 Task: In Heading Arial with underline. Font size of heading  '18'Font style of data Calibri. Font size of data  9Alignment of headline & data Align center. Fill color in heading,  RedFont color of data Black Apply border in Data No BorderIn the sheet  Budget Analysis Toolbook
Action: Mouse moved to (122, 119)
Screenshot: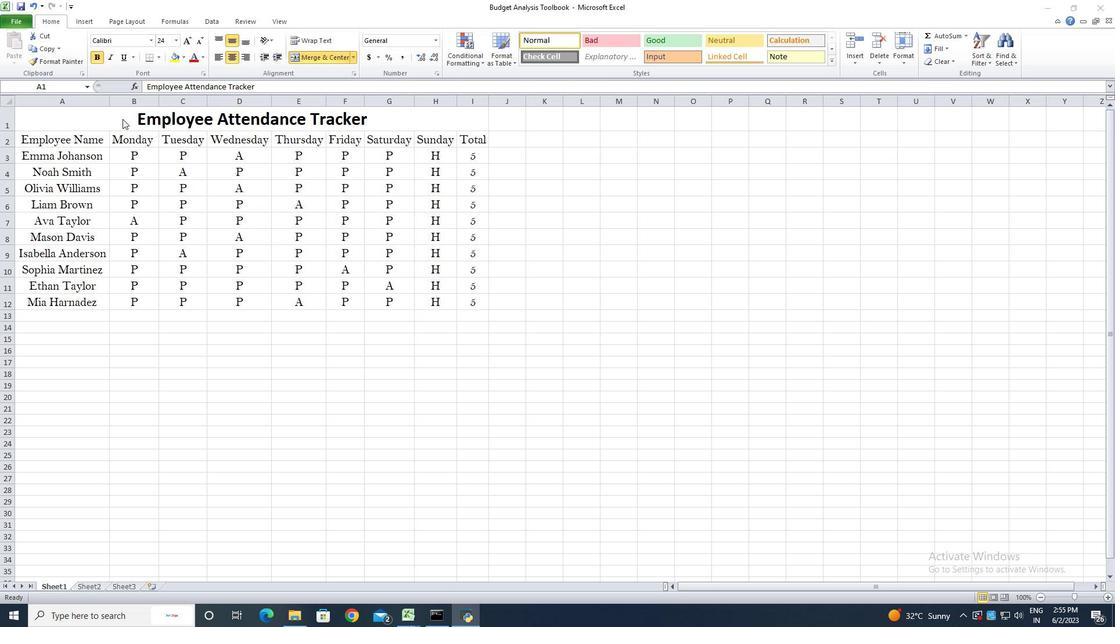 
Action: Mouse pressed left at (122, 119)
Screenshot: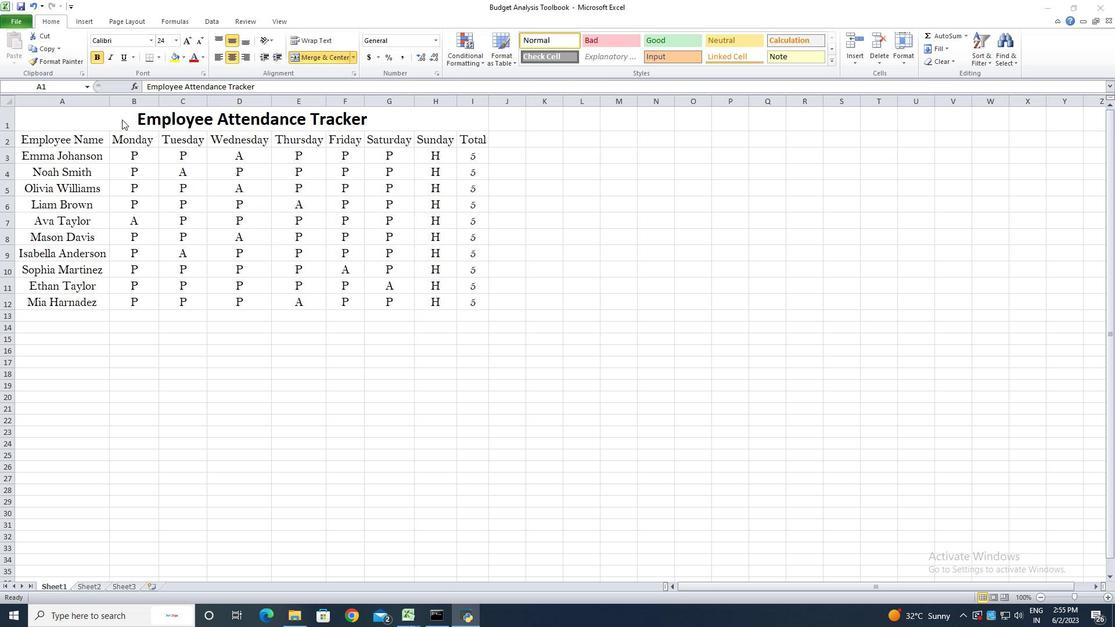 
Action: Mouse moved to (153, 41)
Screenshot: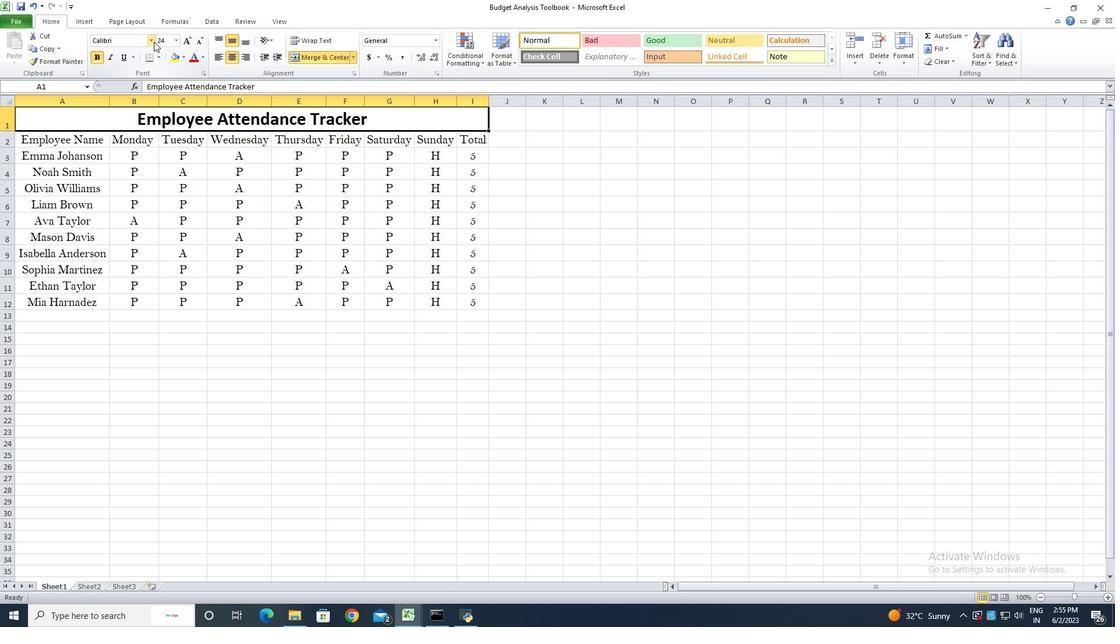 
Action: Mouse pressed left at (153, 41)
Screenshot: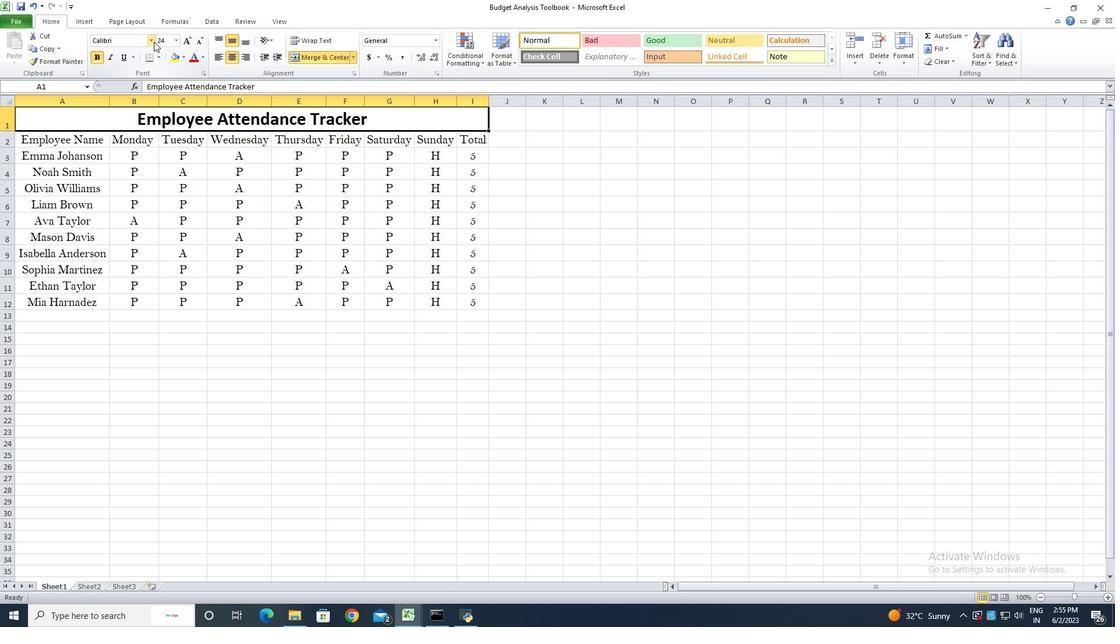 
Action: Mouse moved to (122, 133)
Screenshot: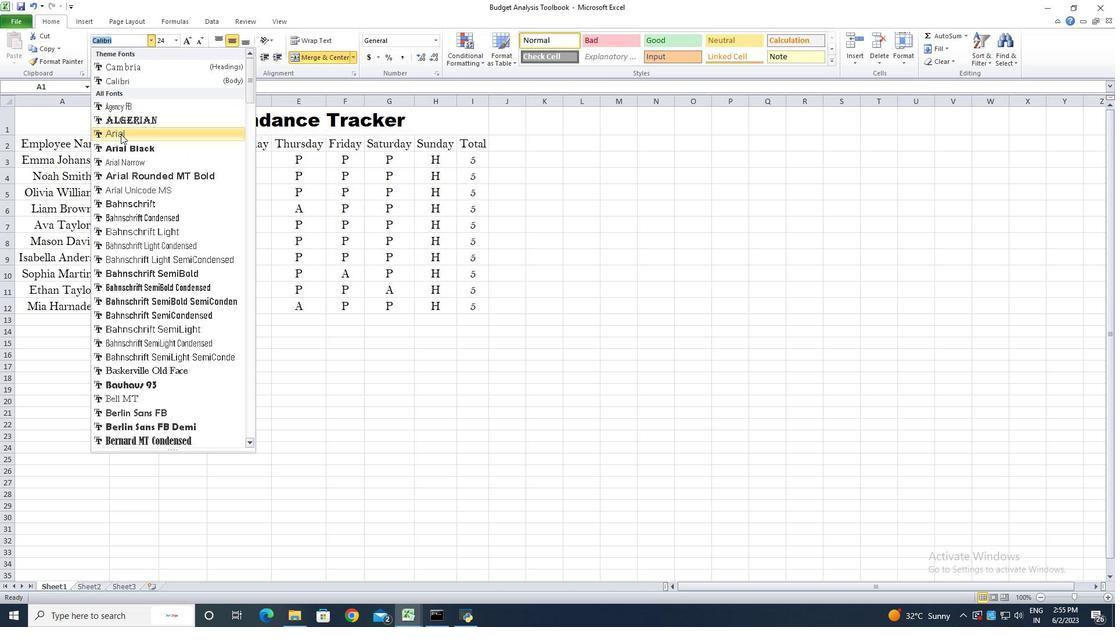 
Action: Mouse pressed left at (122, 133)
Screenshot: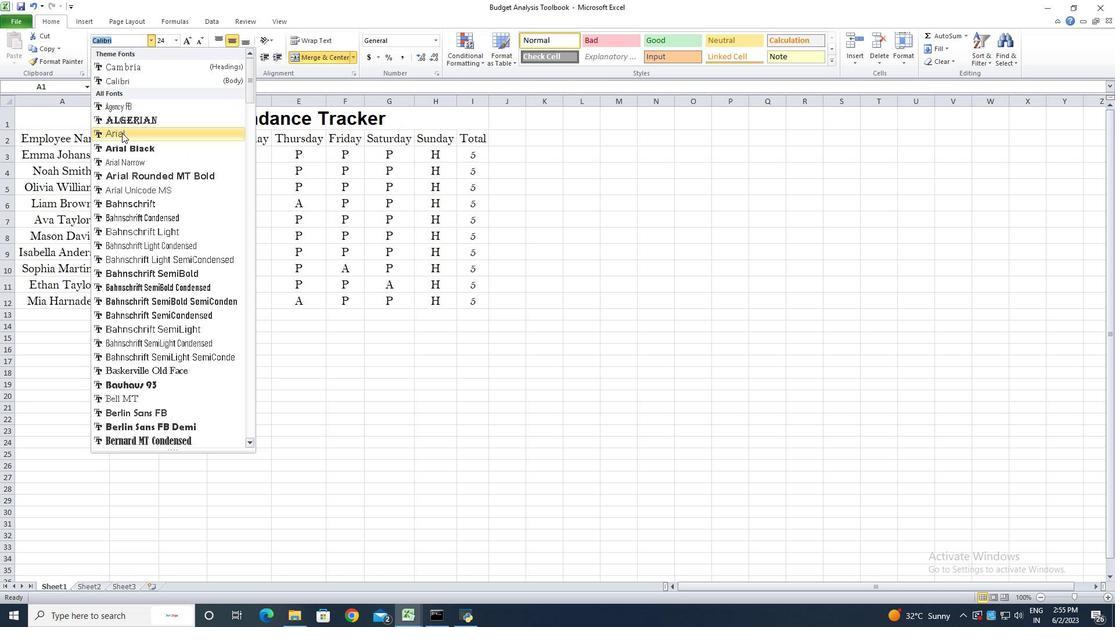 
Action: Mouse moved to (123, 59)
Screenshot: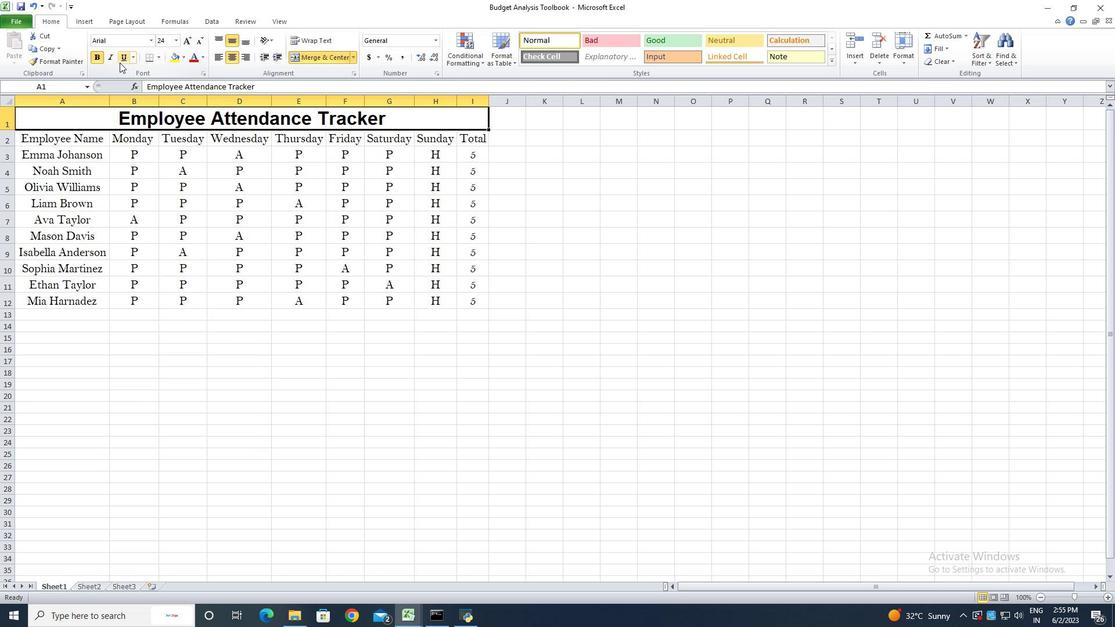 
Action: Mouse pressed left at (123, 59)
Screenshot: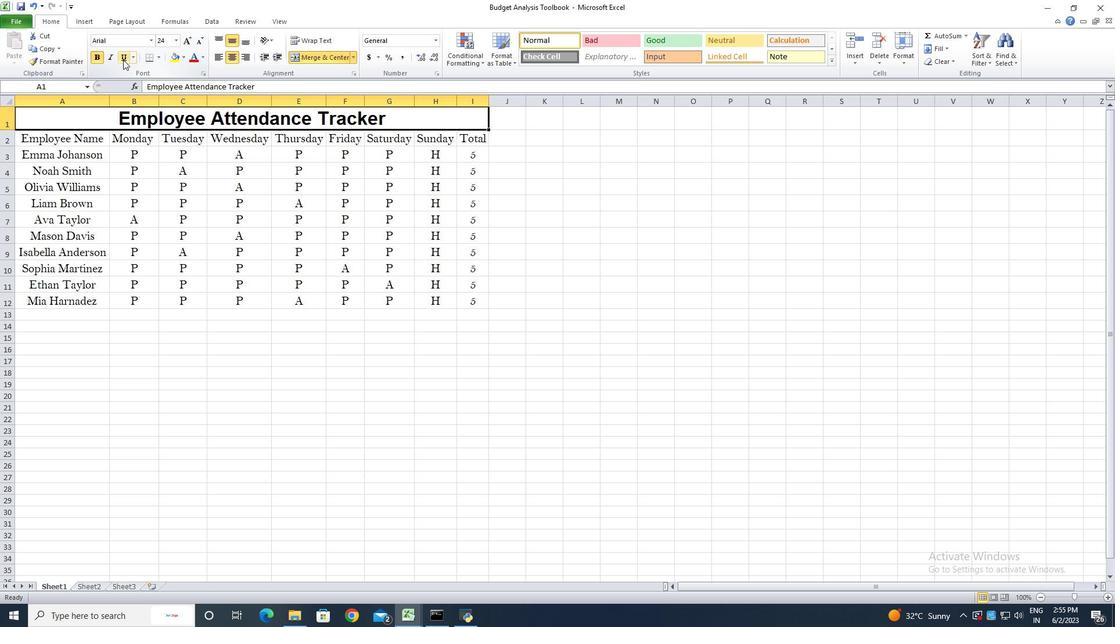 
Action: Mouse moved to (199, 40)
Screenshot: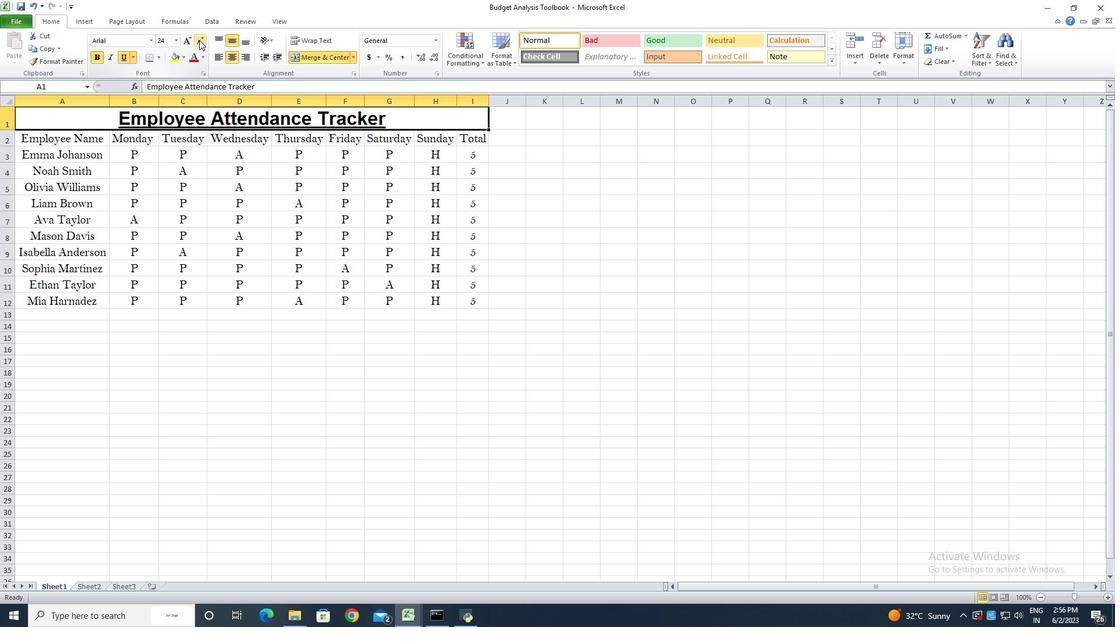 
Action: Mouse pressed left at (199, 40)
Screenshot: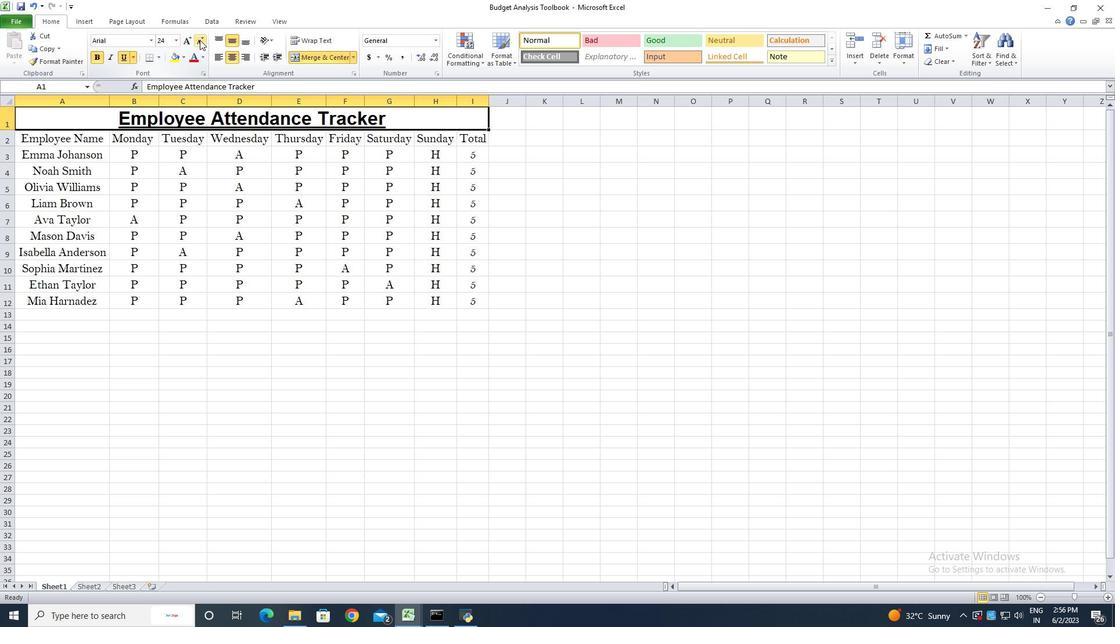 
Action: Mouse pressed left at (199, 40)
Screenshot: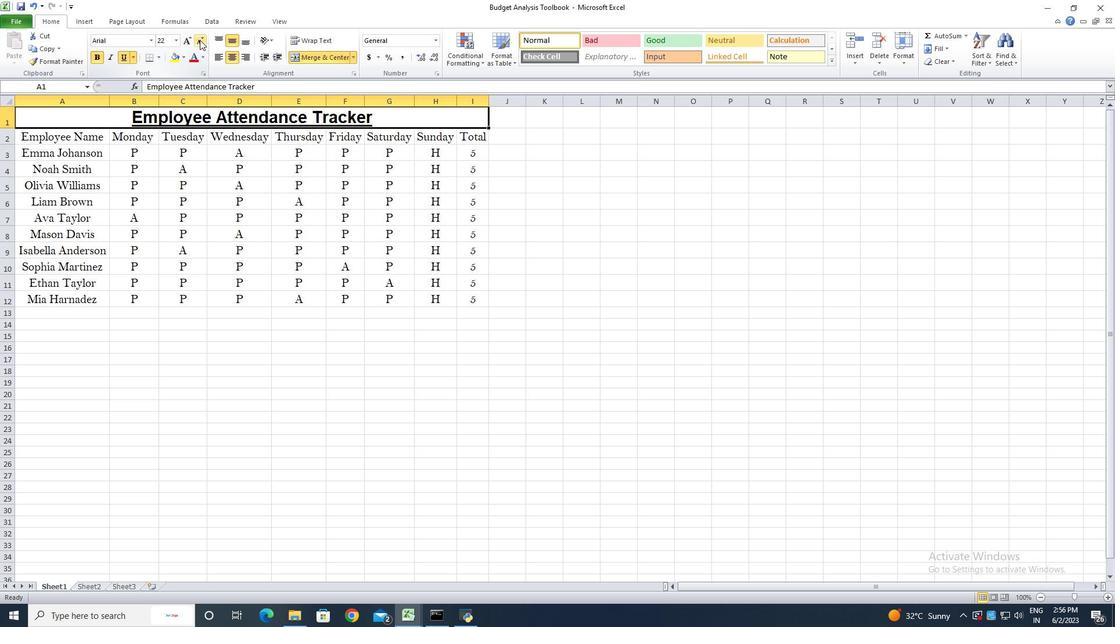 
Action: Mouse pressed left at (199, 40)
Screenshot: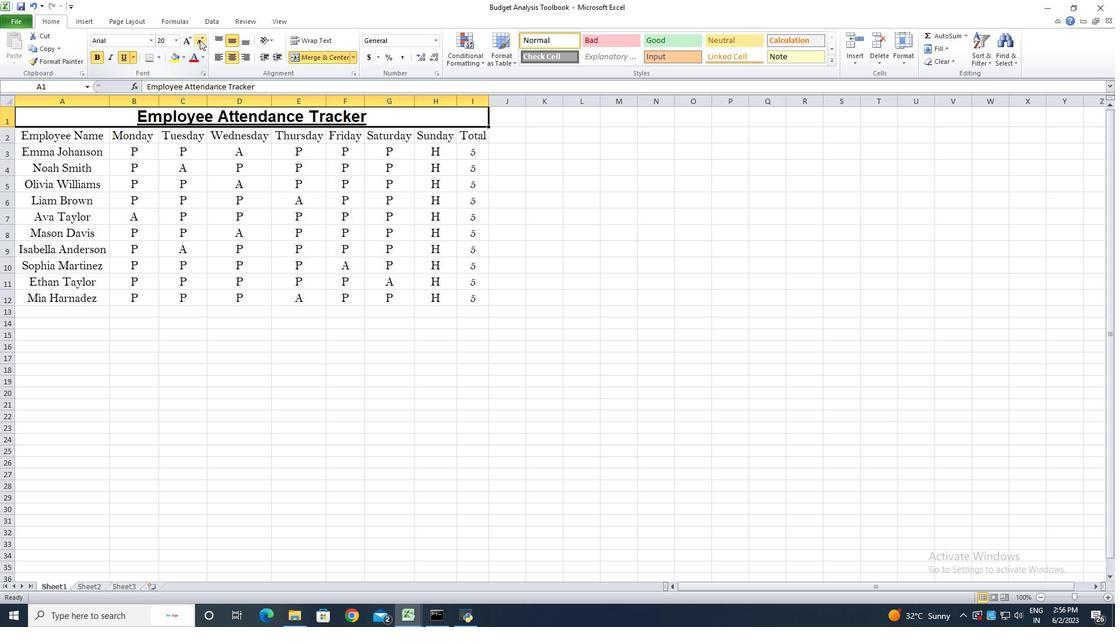 
Action: Mouse moved to (169, 345)
Screenshot: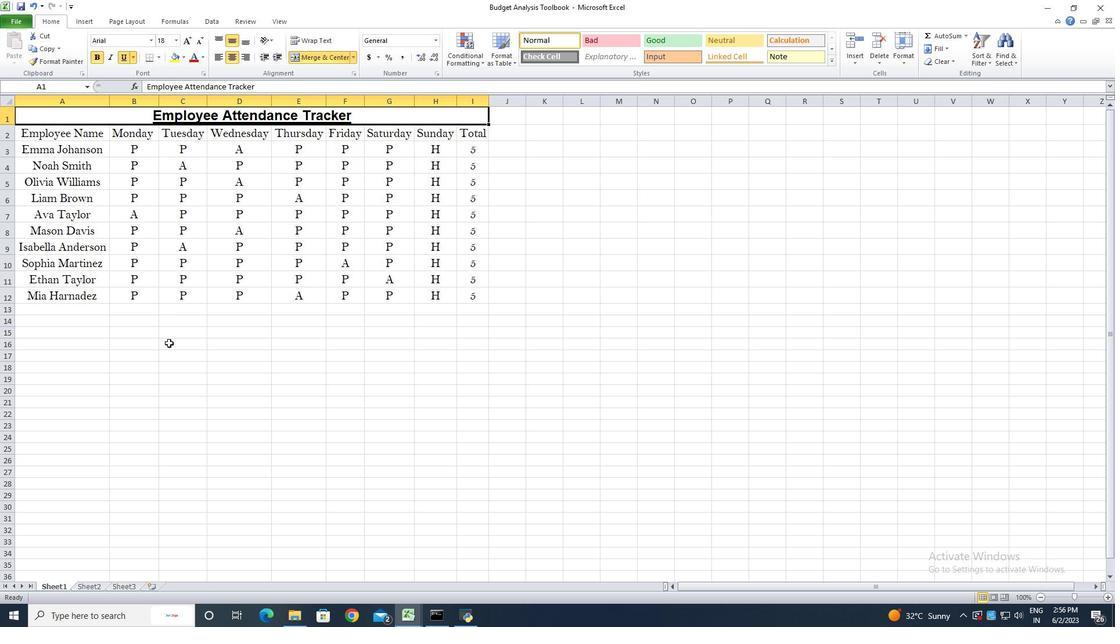 
Action: Mouse pressed left at (169, 345)
Screenshot: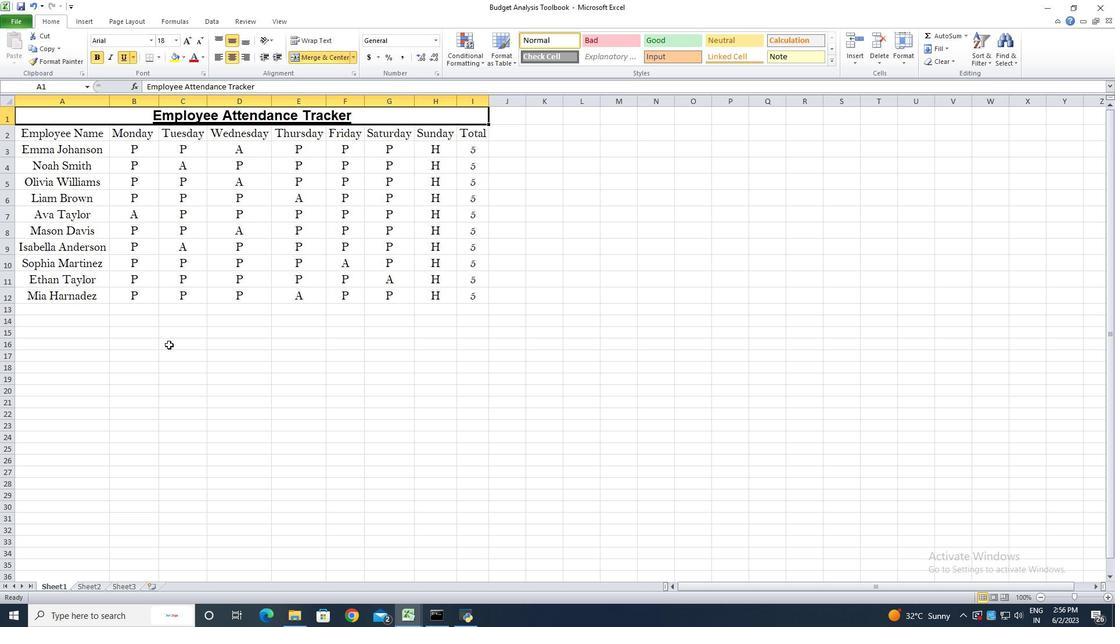 
Action: Mouse moved to (64, 130)
Screenshot: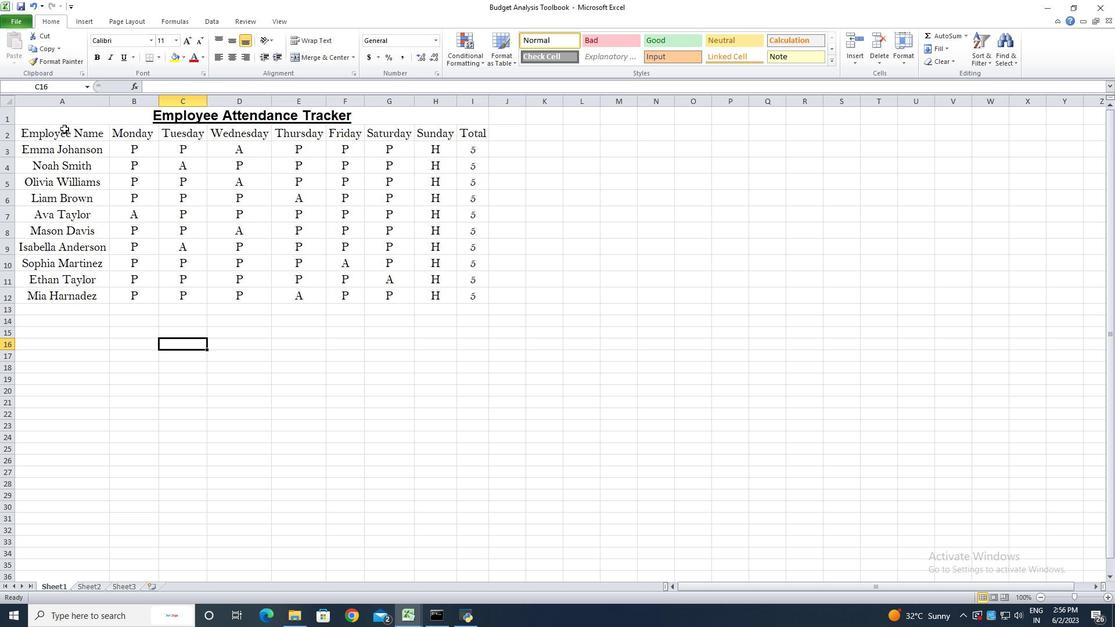 
Action: Mouse pressed left at (64, 130)
Screenshot: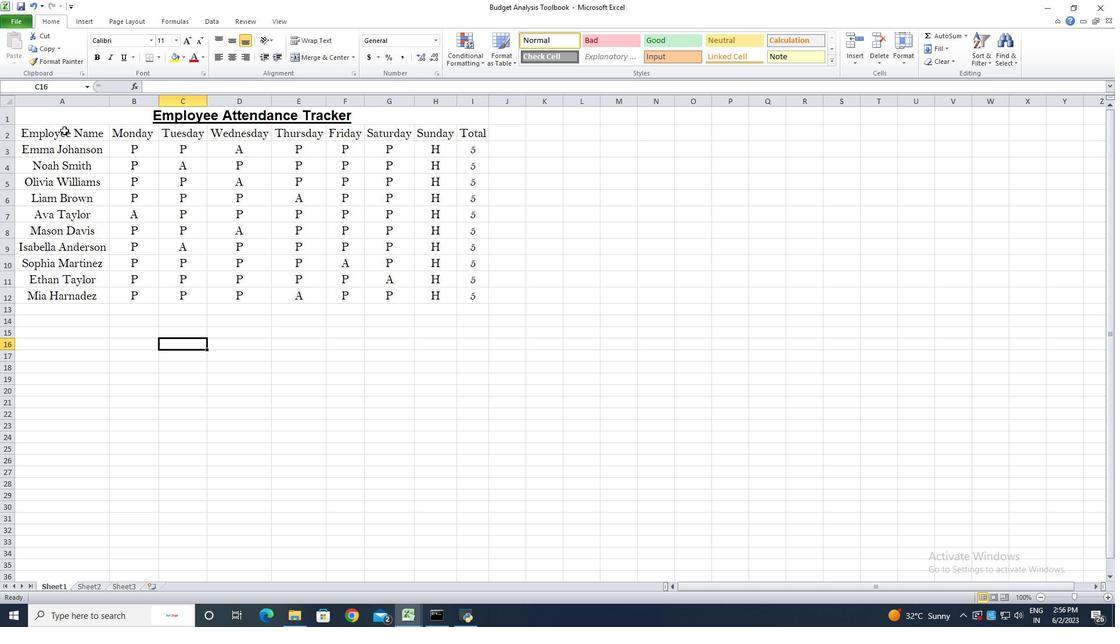 
Action: Mouse moved to (200, 39)
Screenshot: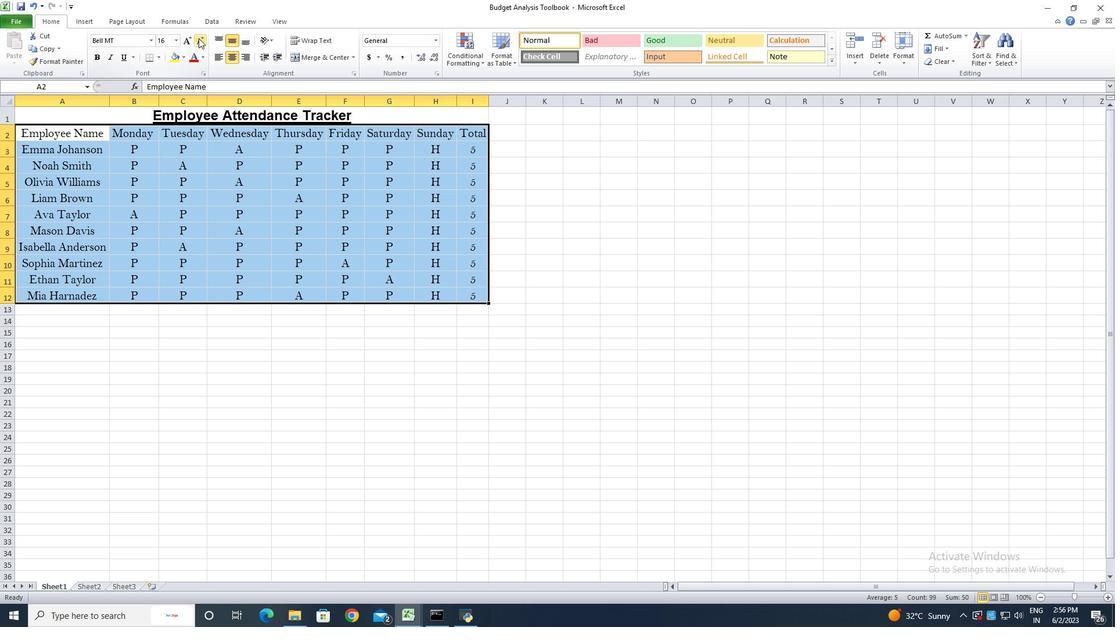 
Action: Mouse pressed left at (200, 39)
Screenshot: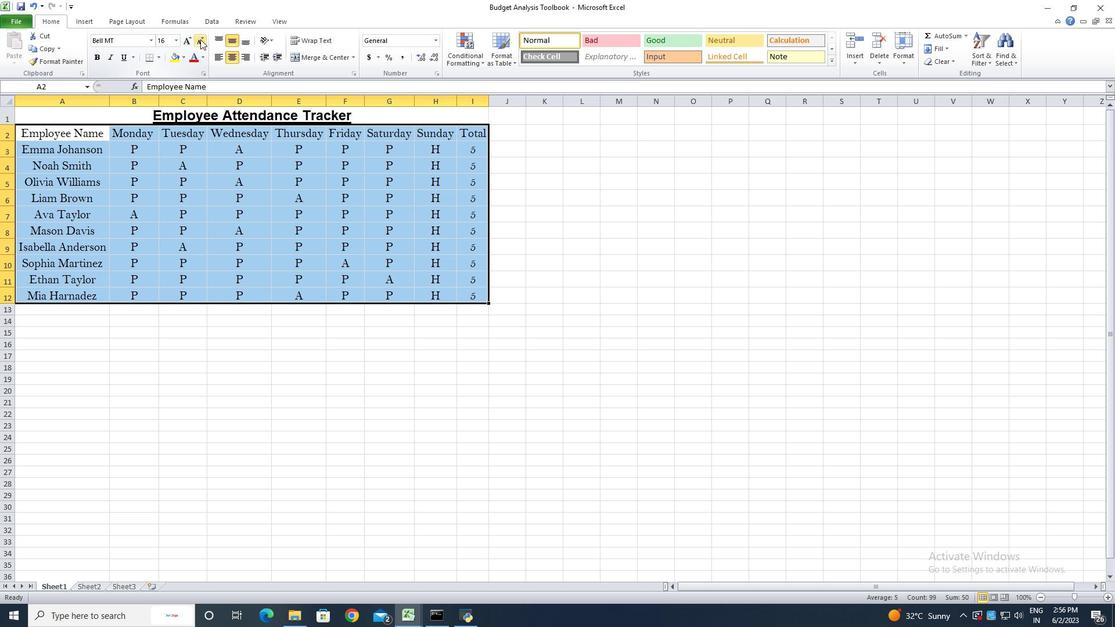 
Action: Mouse pressed left at (200, 39)
Screenshot: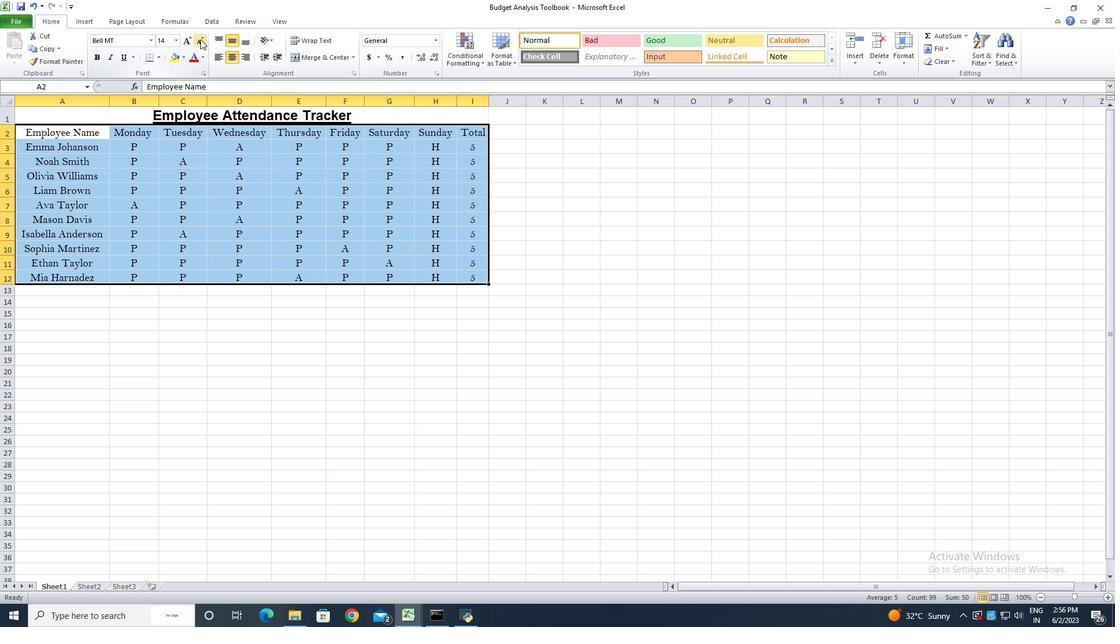 
Action: Mouse pressed left at (200, 39)
Screenshot: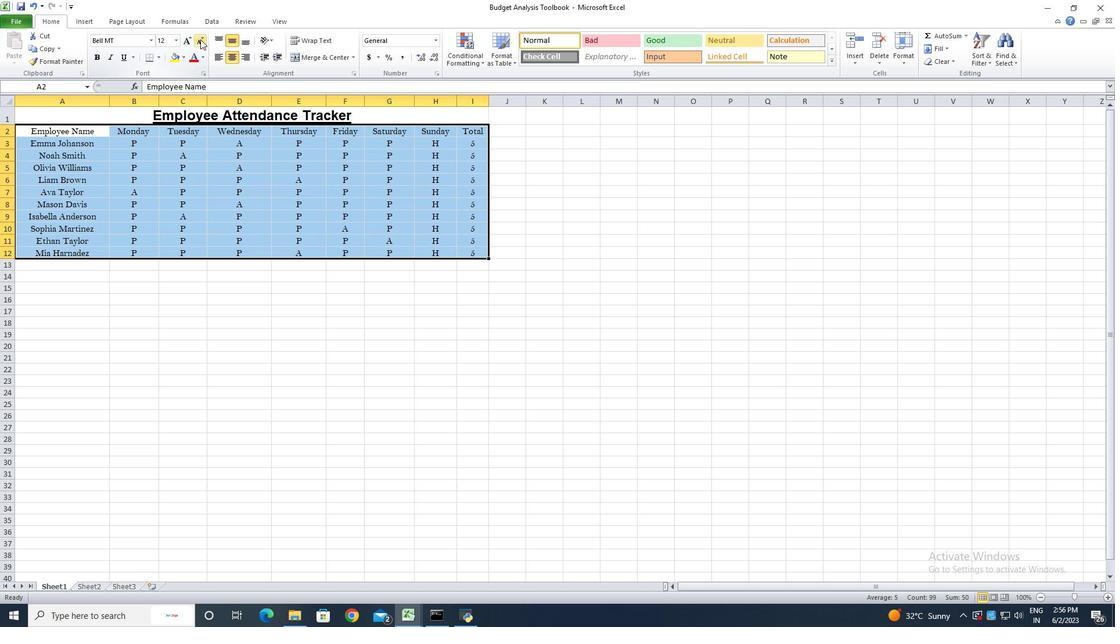 
Action: Mouse pressed left at (200, 39)
Screenshot: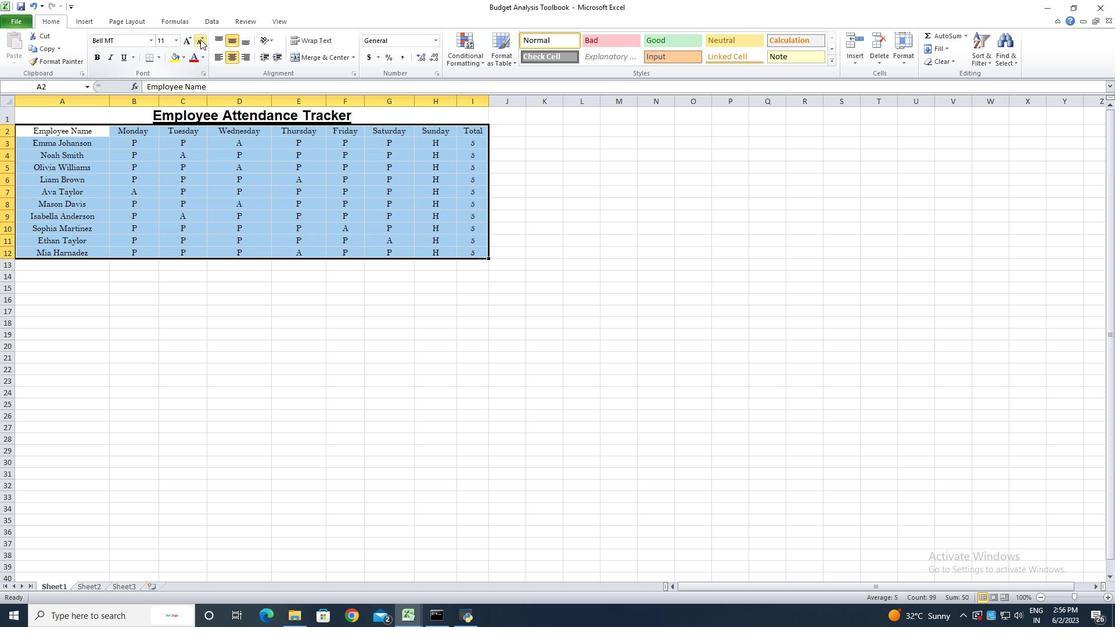 
Action: Mouse pressed left at (200, 39)
Screenshot: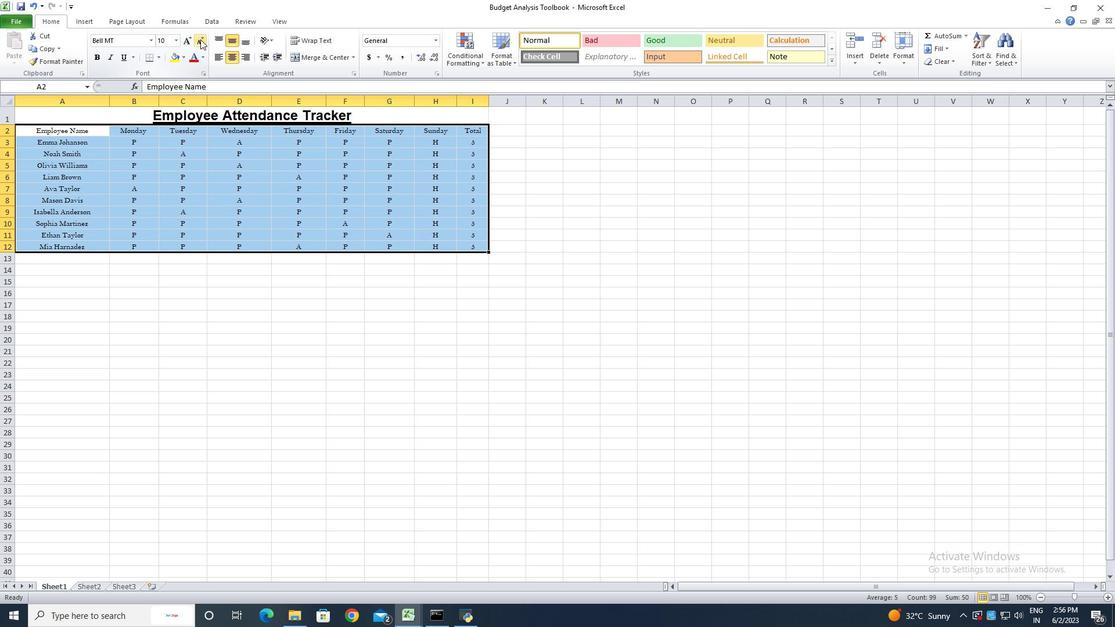 
Action: Mouse moved to (153, 40)
Screenshot: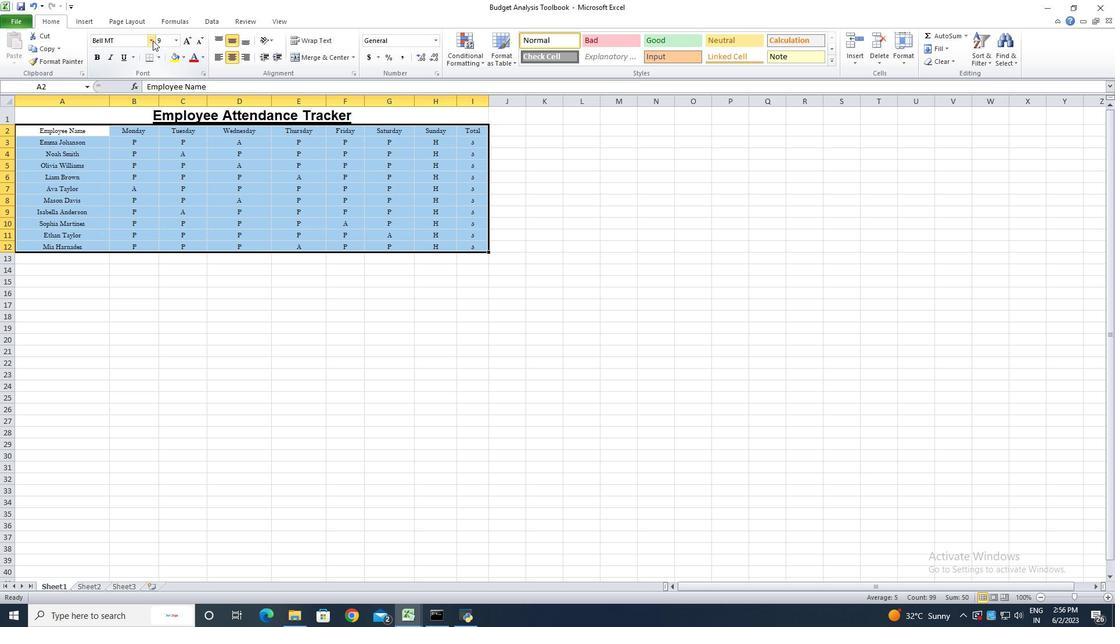 
Action: Mouse pressed left at (153, 40)
Screenshot: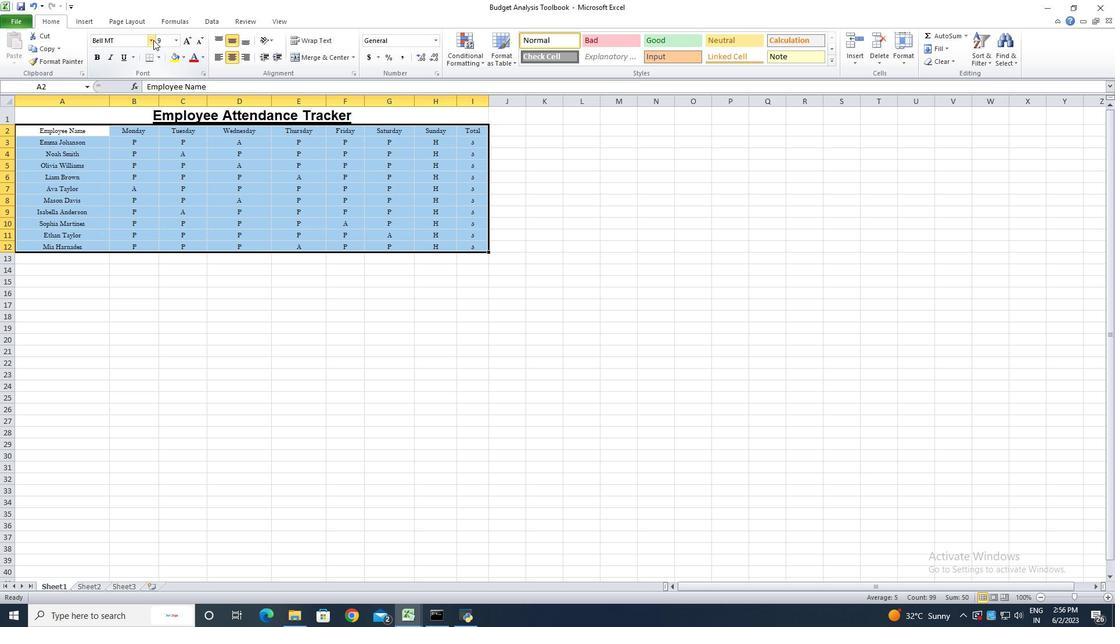 
Action: Mouse moved to (136, 84)
Screenshot: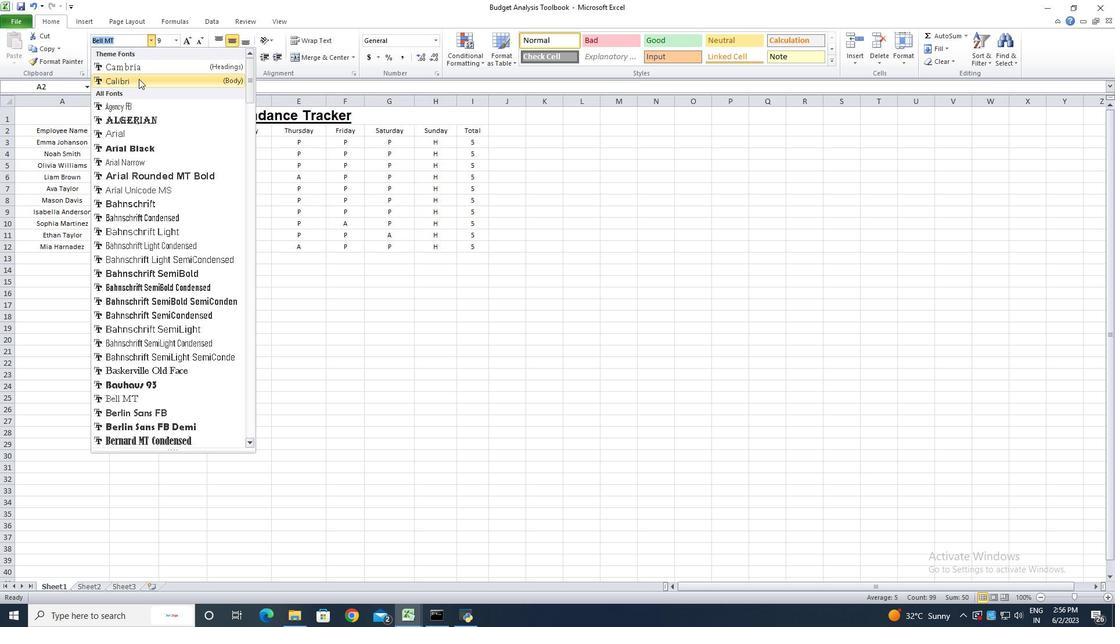 
Action: Mouse pressed left at (136, 84)
Screenshot: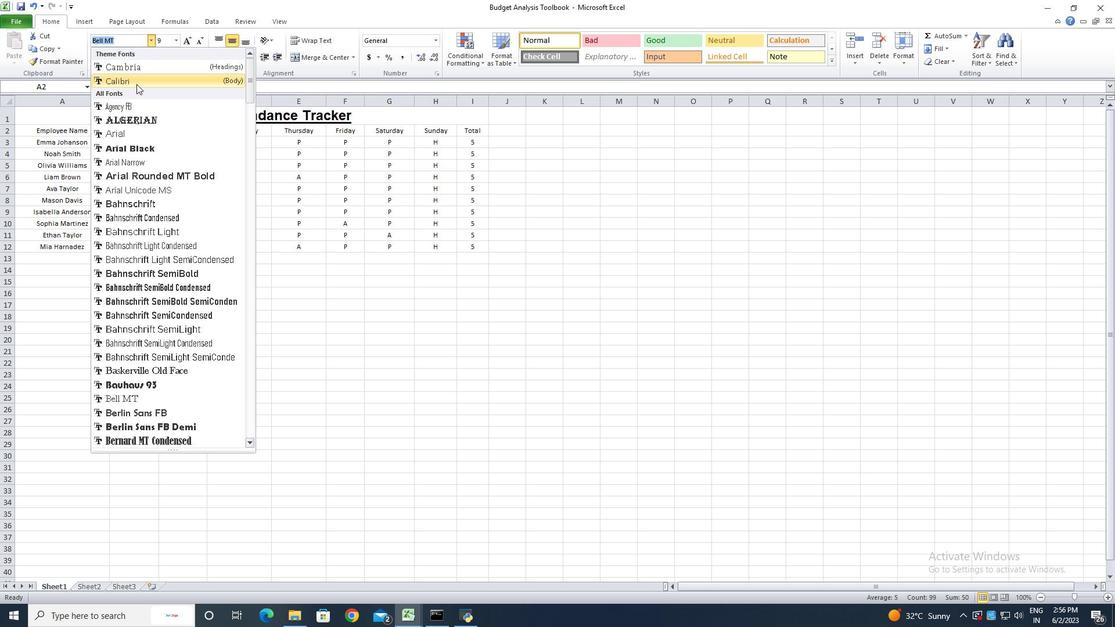 
Action: Mouse moved to (118, 330)
Screenshot: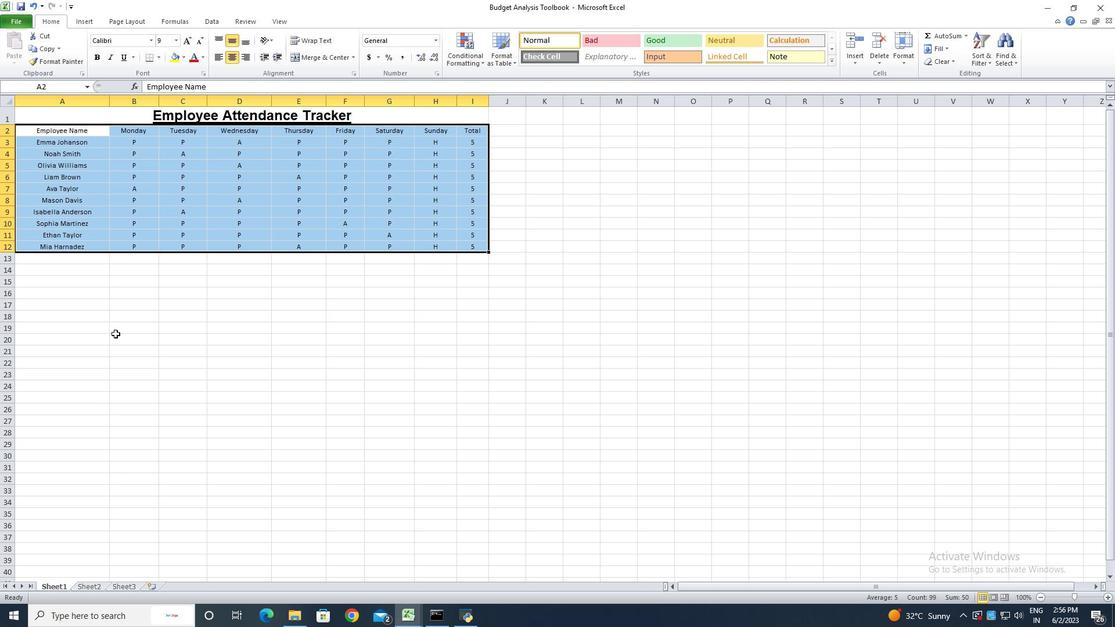
Action: Mouse pressed left at (118, 330)
Screenshot: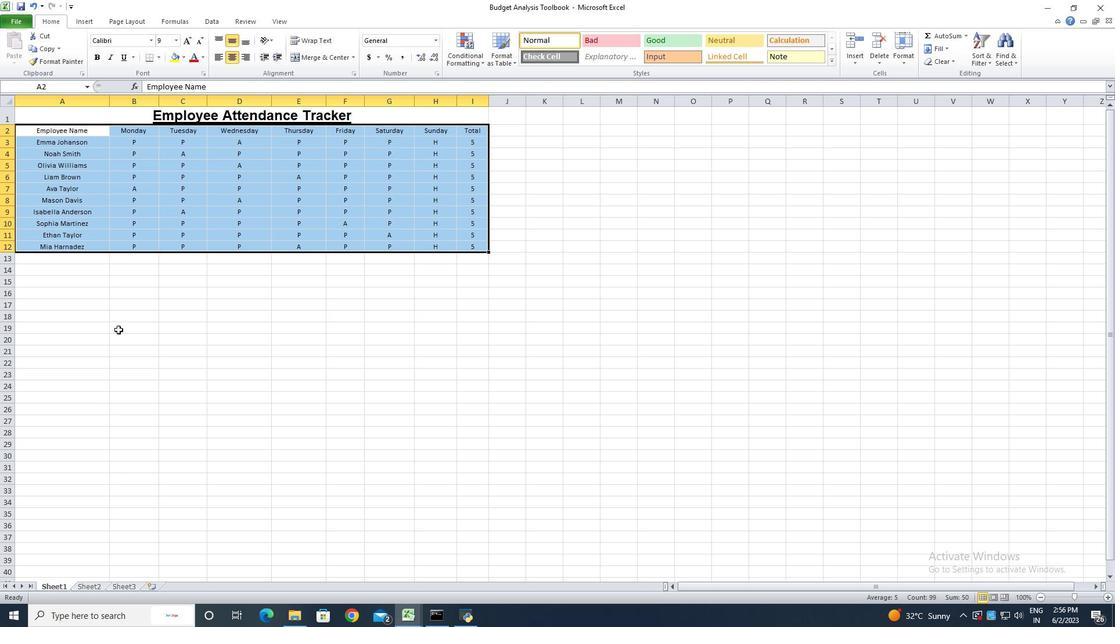 
Action: Mouse moved to (94, 115)
Screenshot: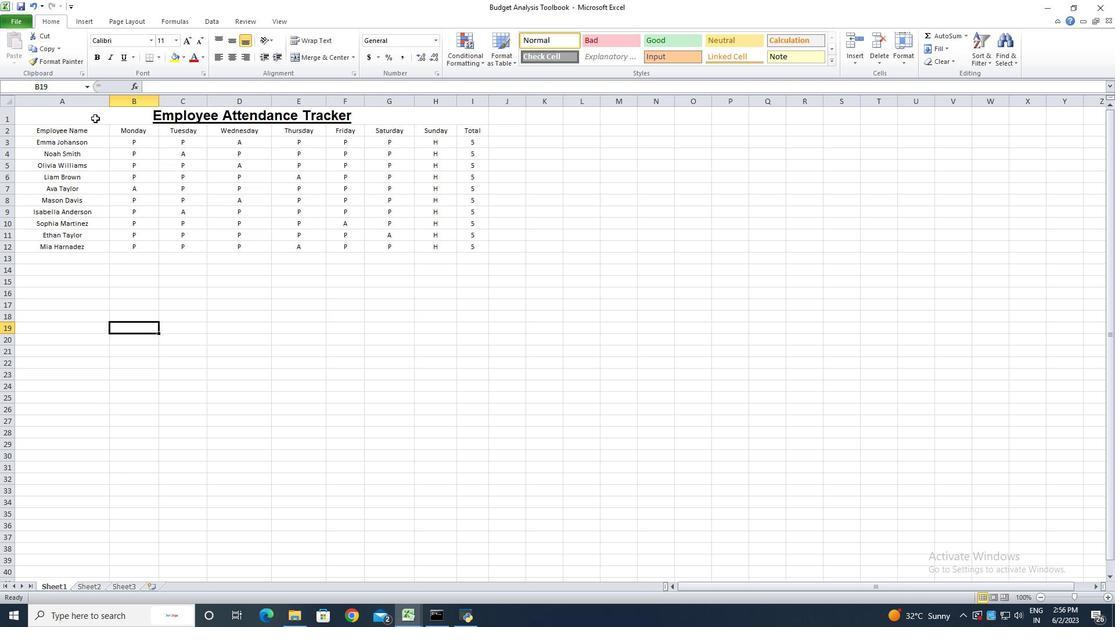 
Action: Mouse pressed left at (94, 115)
Screenshot: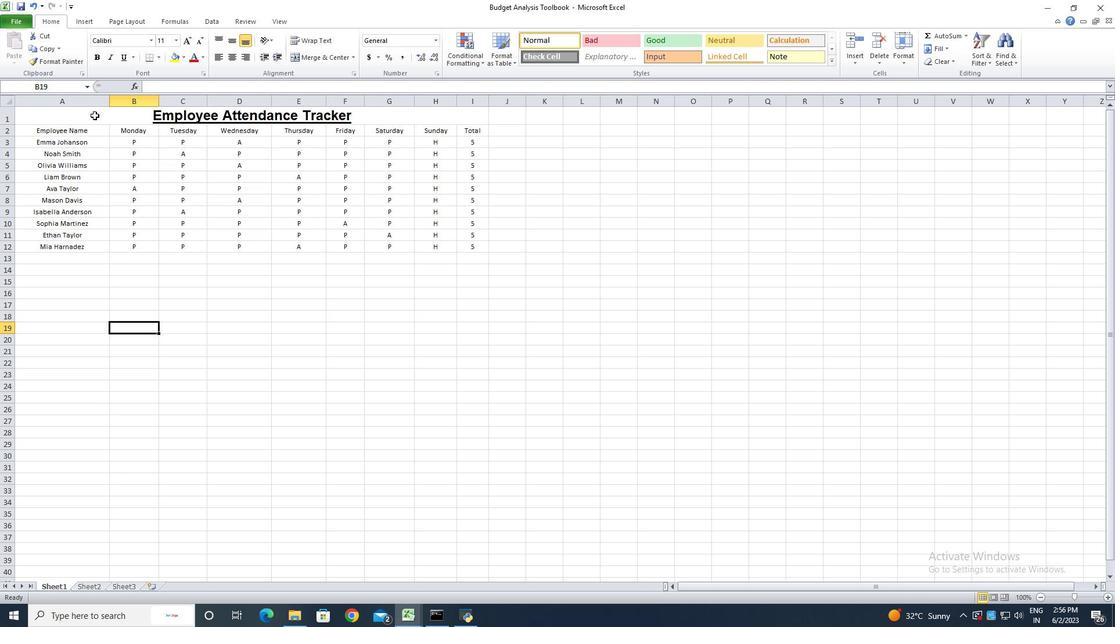 
Action: Mouse pressed left at (94, 115)
Screenshot: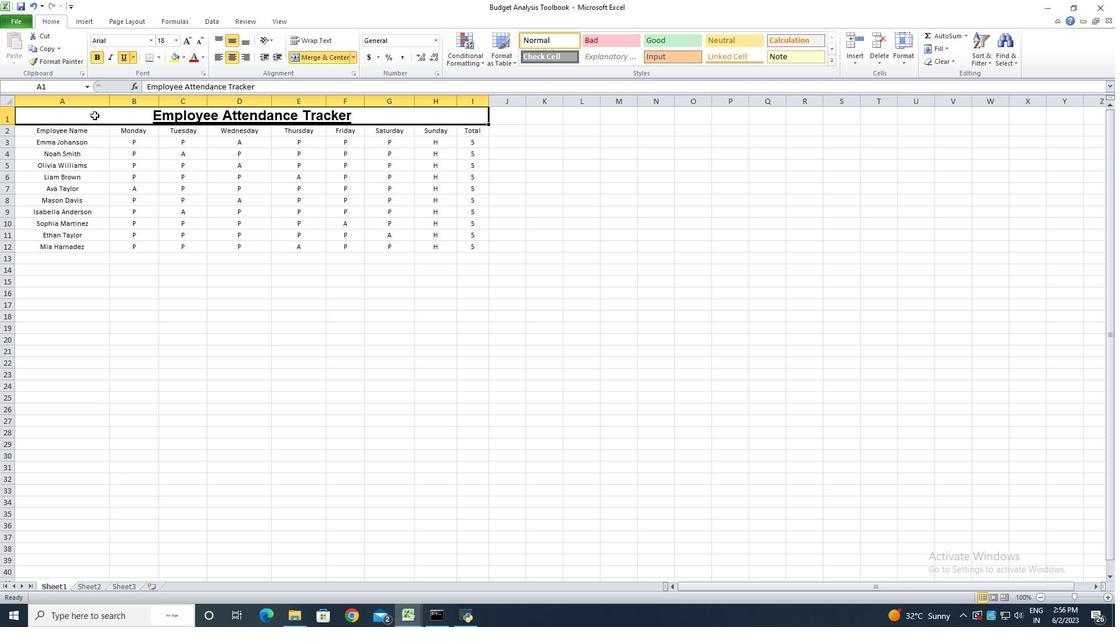 
Action: Mouse moved to (231, 58)
Screenshot: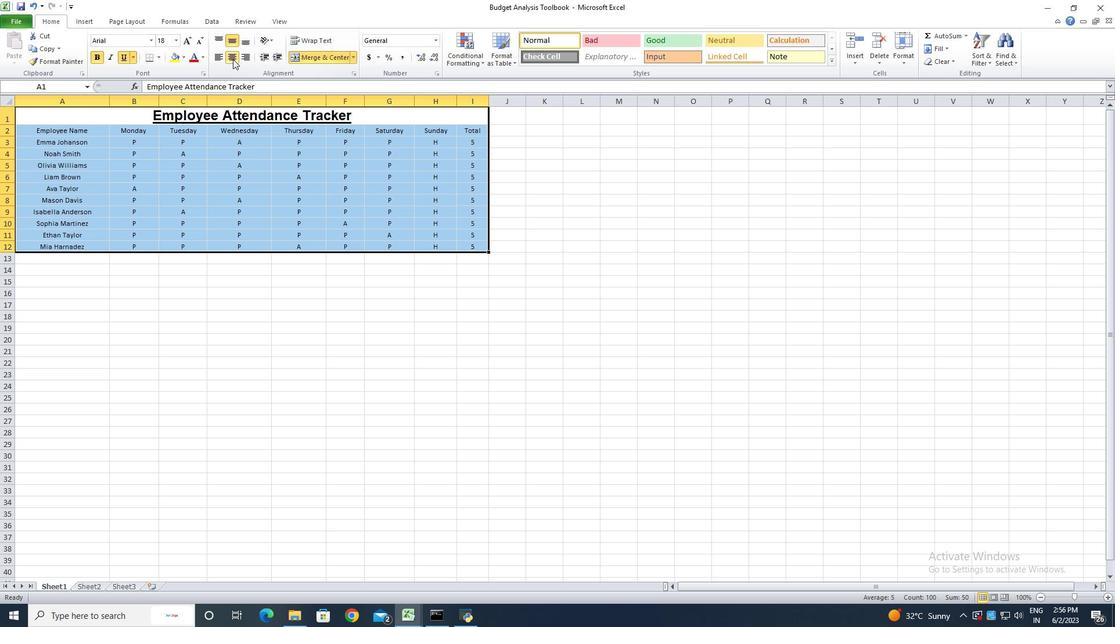 
Action: Mouse pressed left at (231, 58)
Screenshot: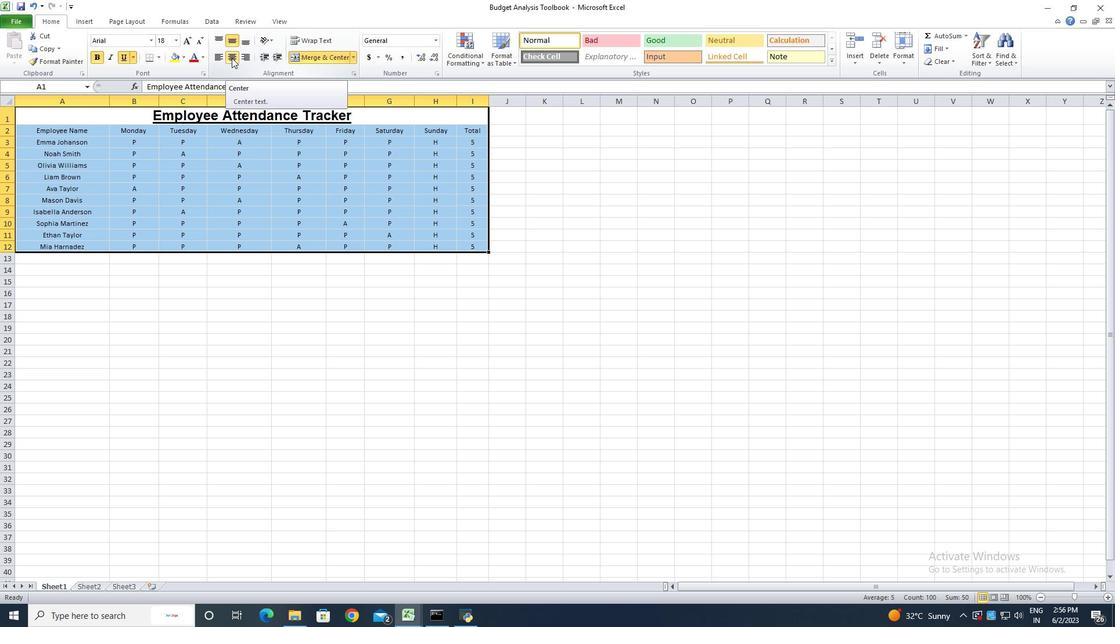 
Action: Mouse pressed left at (231, 58)
Screenshot: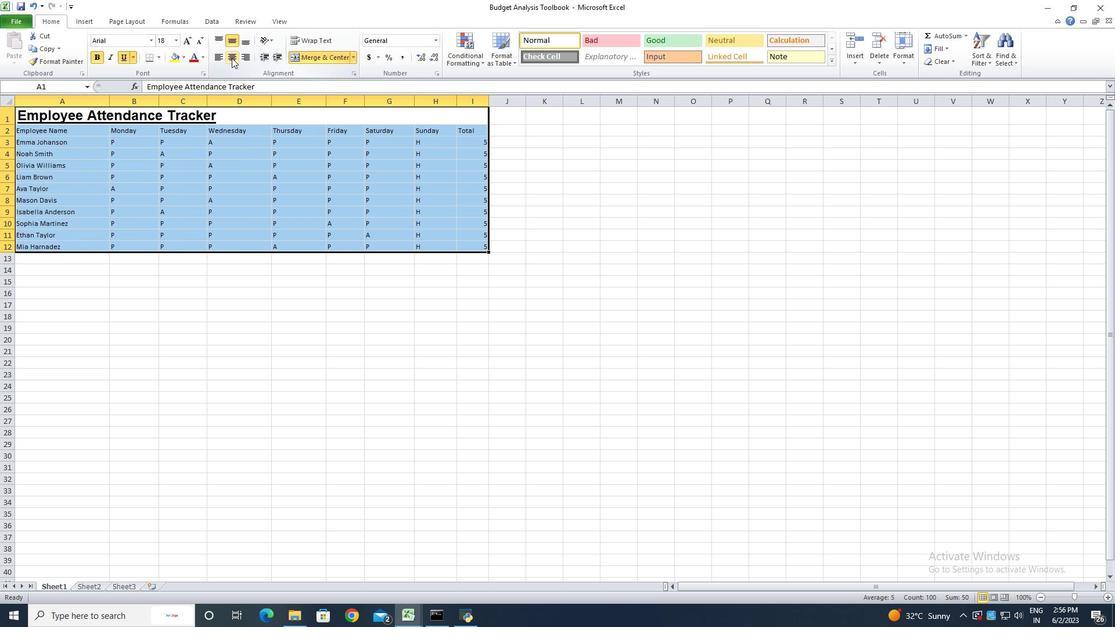 
Action: Mouse moved to (223, 120)
Screenshot: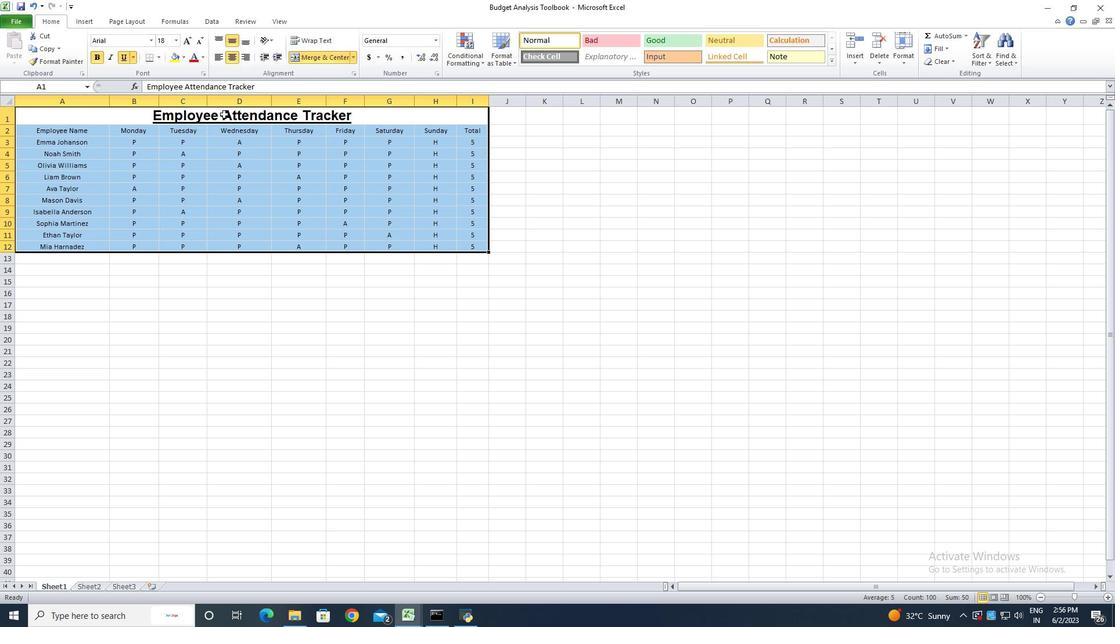 
Action: Mouse pressed left at (223, 120)
Screenshot: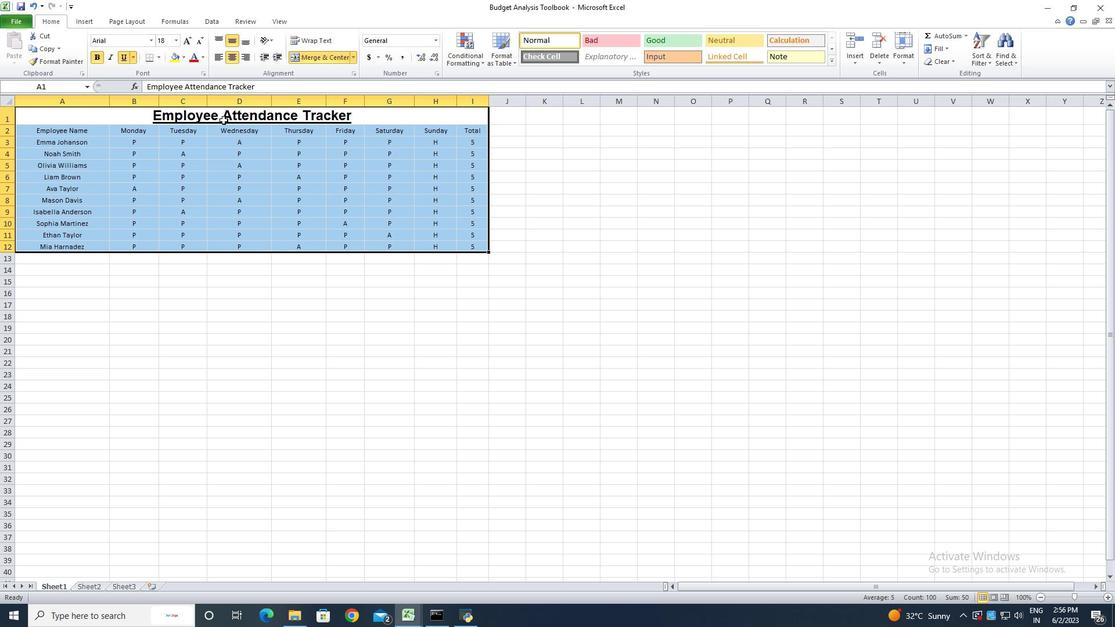 
Action: Mouse moved to (184, 57)
Screenshot: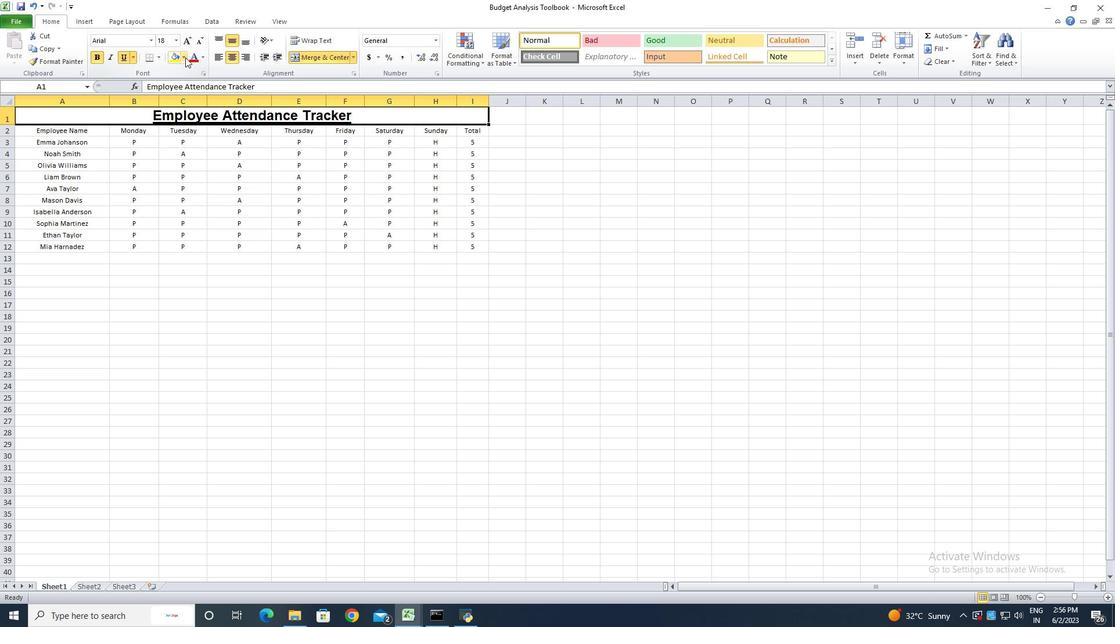 
Action: Mouse pressed left at (184, 57)
Screenshot: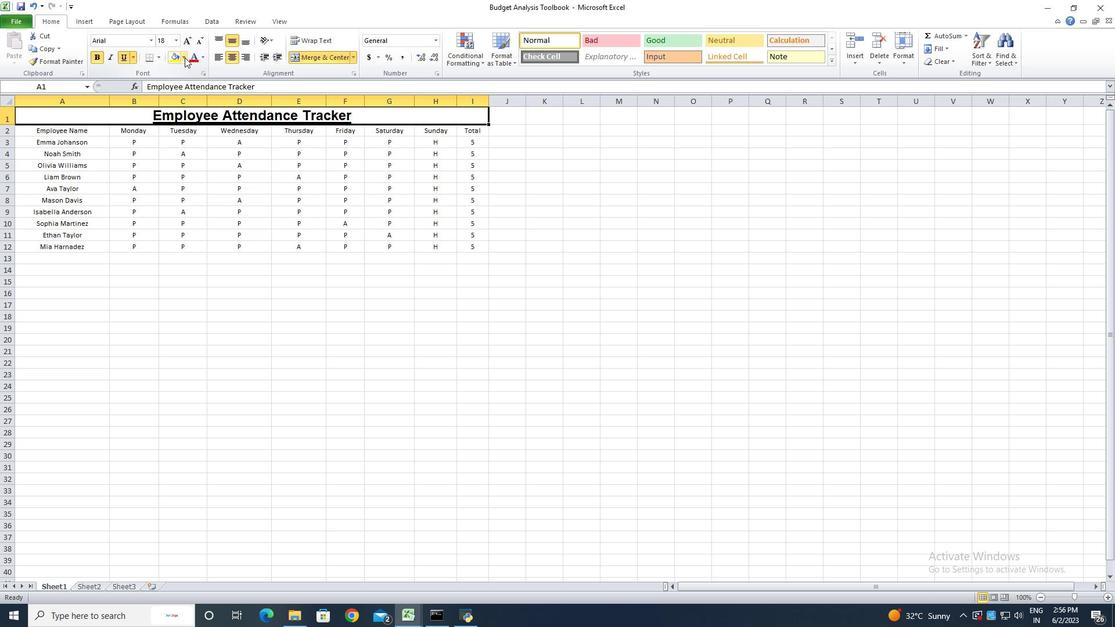 
Action: Mouse moved to (184, 145)
Screenshot: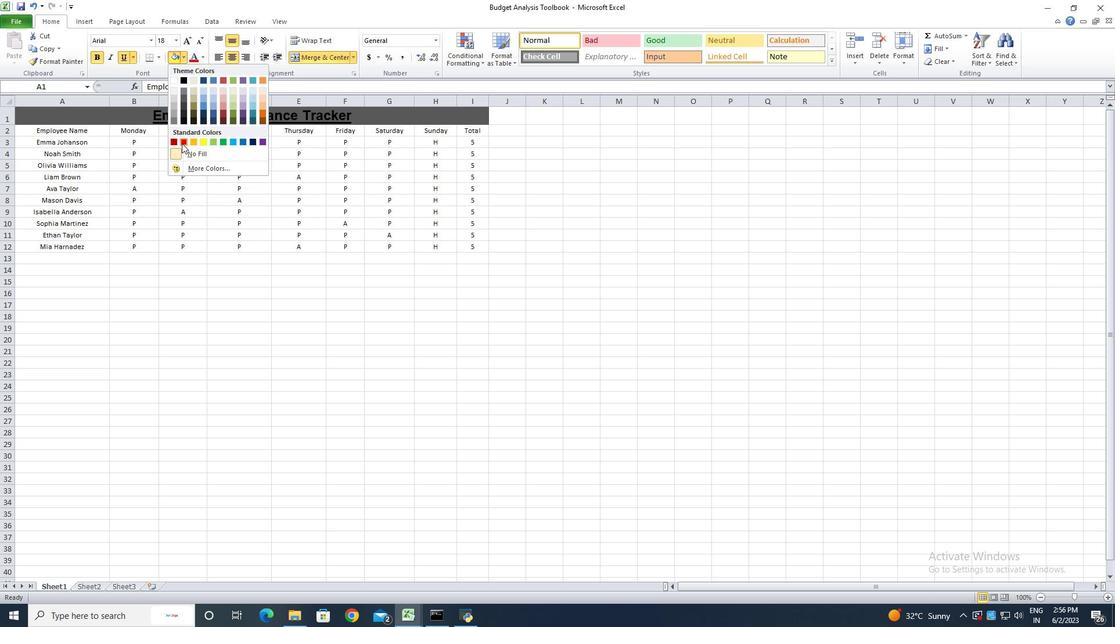 
Action: Mouse pressed left at (184, 145)
Screenshot: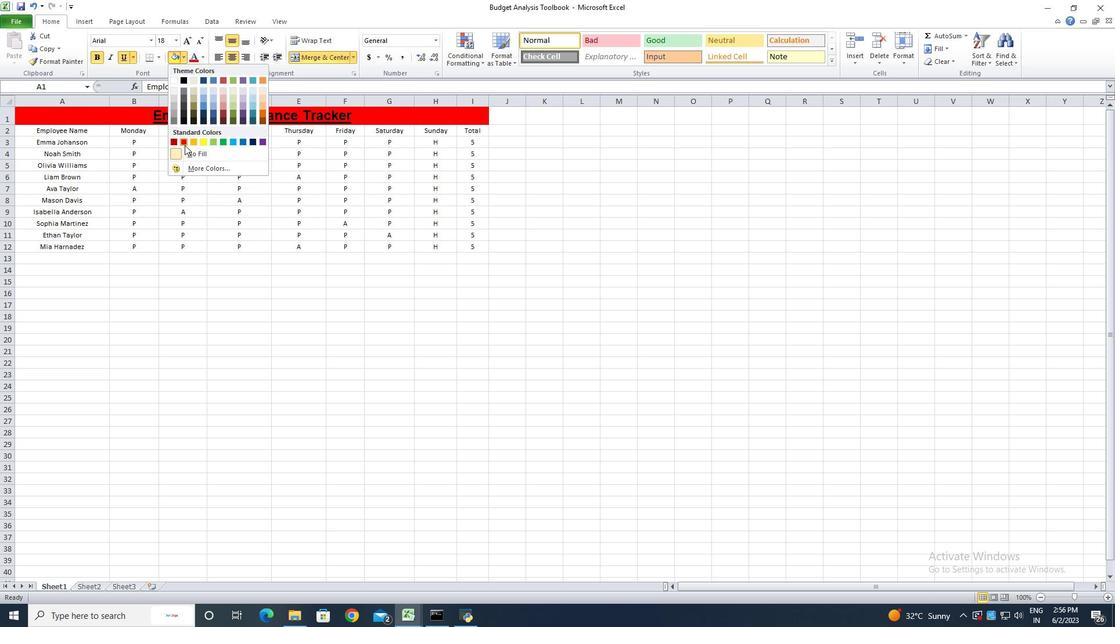 
Action: Mouse moved to (30, 128)
Screenshot: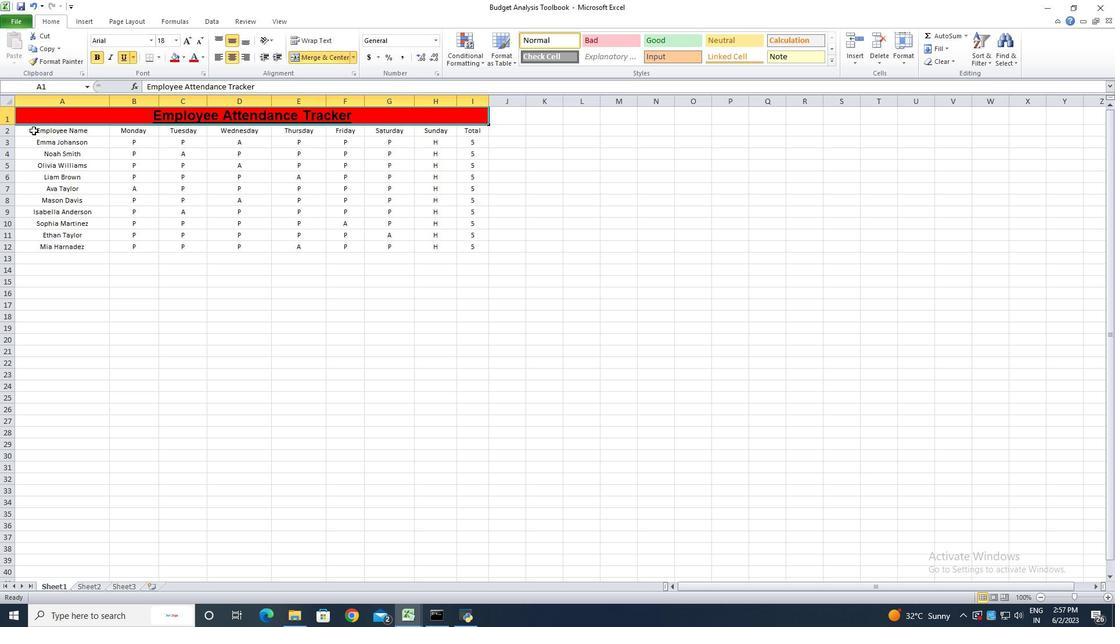 
Action: Mouse pressed left at (30, 128)
Screenshot: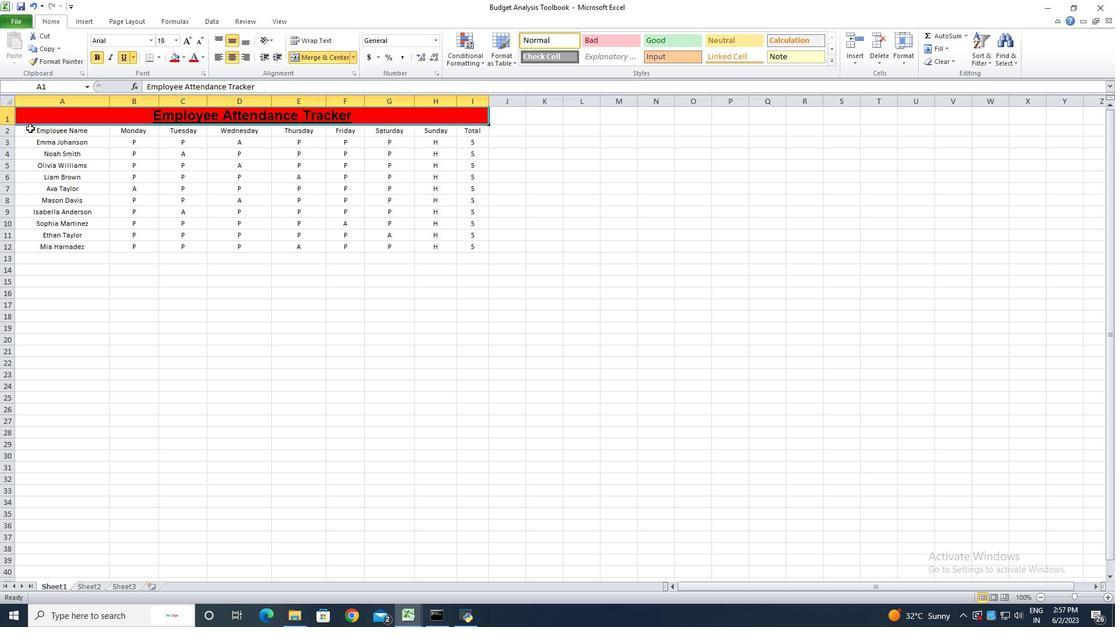 
Action: Mouse moved to (44, 130)
Screenshot: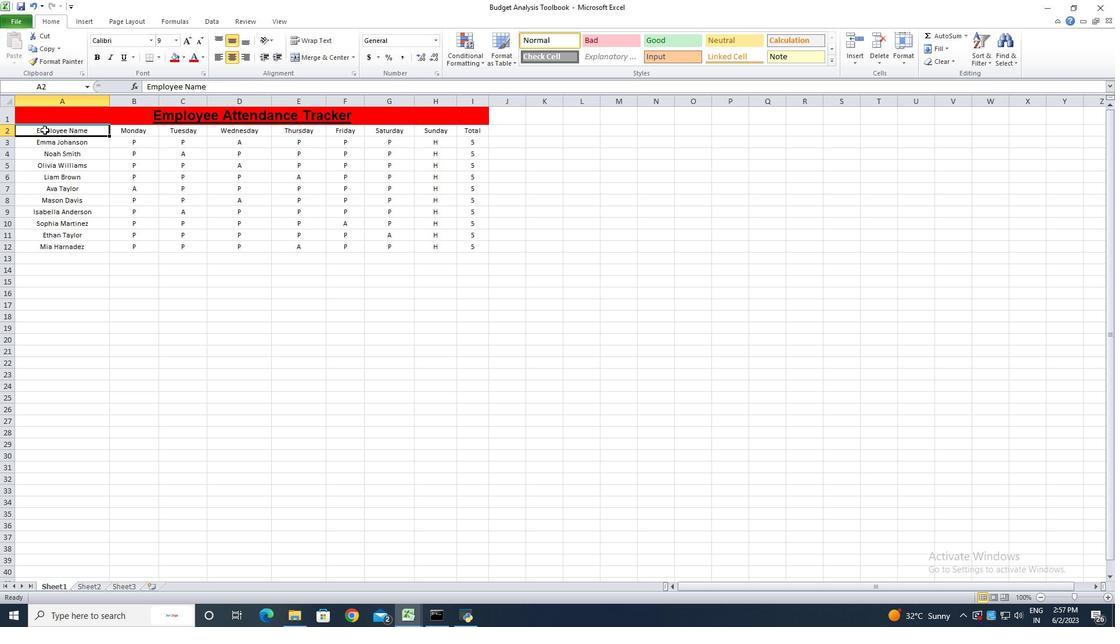 
Action: Mouse pressed left at (44, 130)
Screenshot: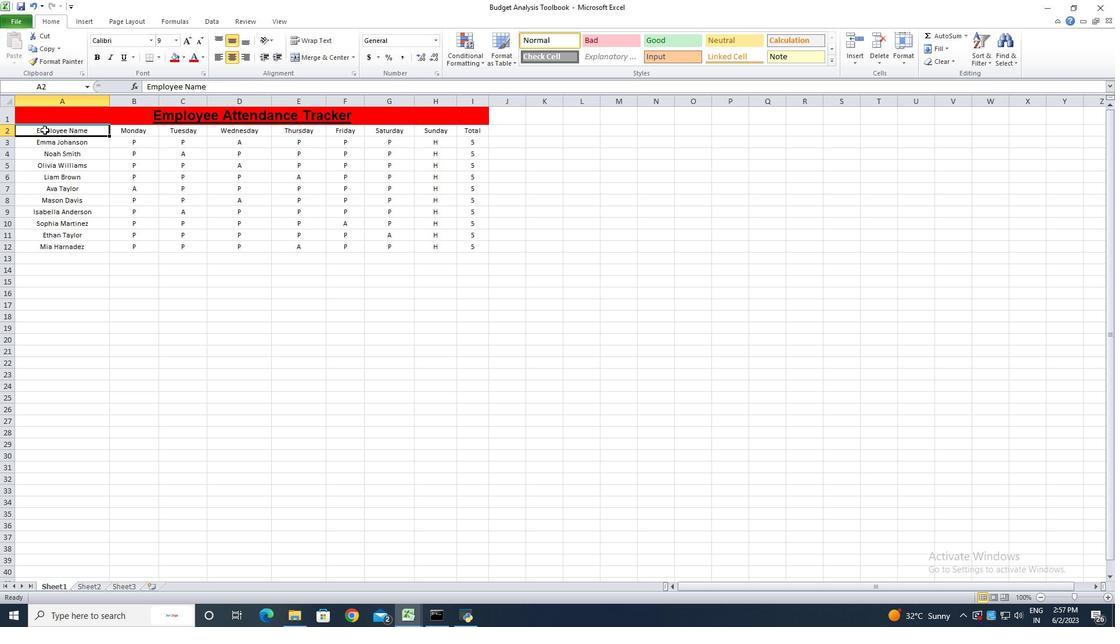 
Action: Mouse moved to (202, 55)
Screenshot: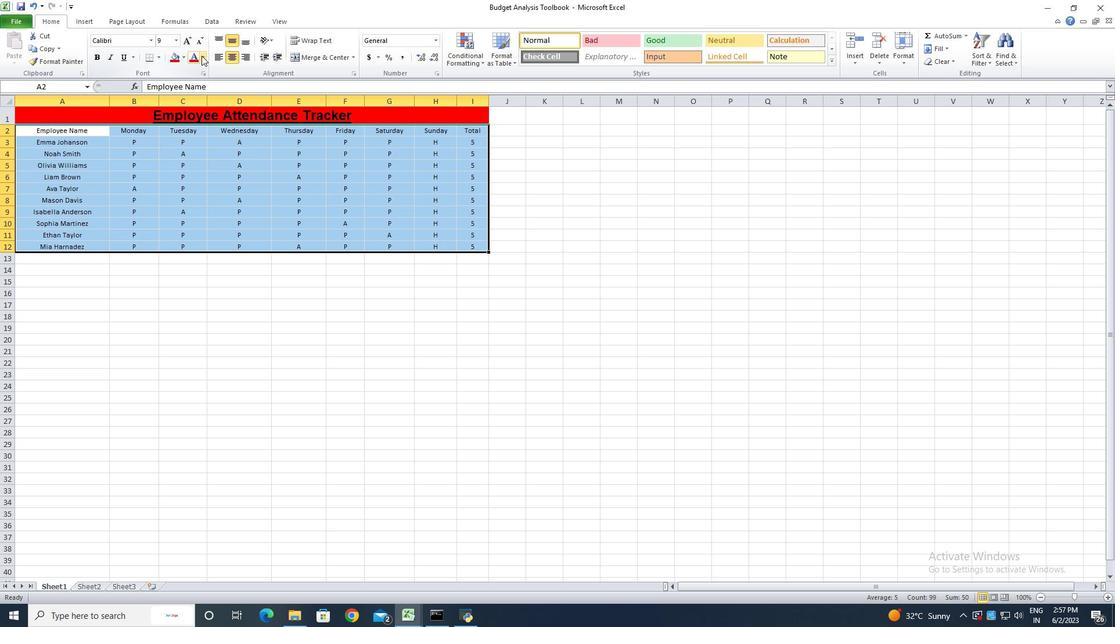 
Action: Mouse pressed left at (202, 55)
Screenshot: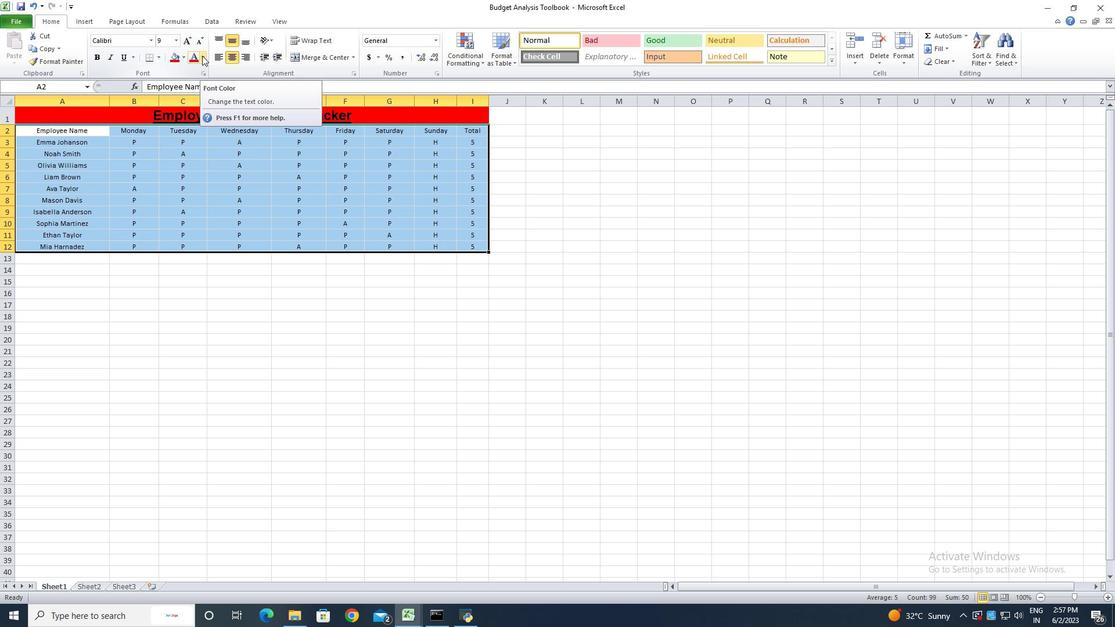 
Action: Mouse moved to (203, 94)
Screenshot: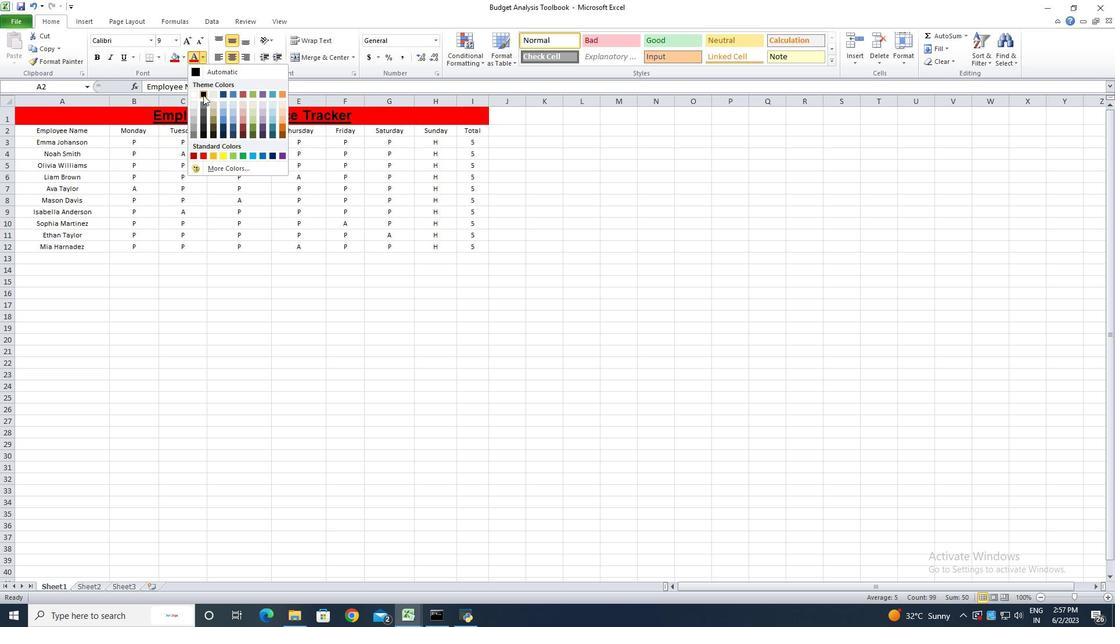 
Action: Mouse pressed left at (203, 94)
Screenshot: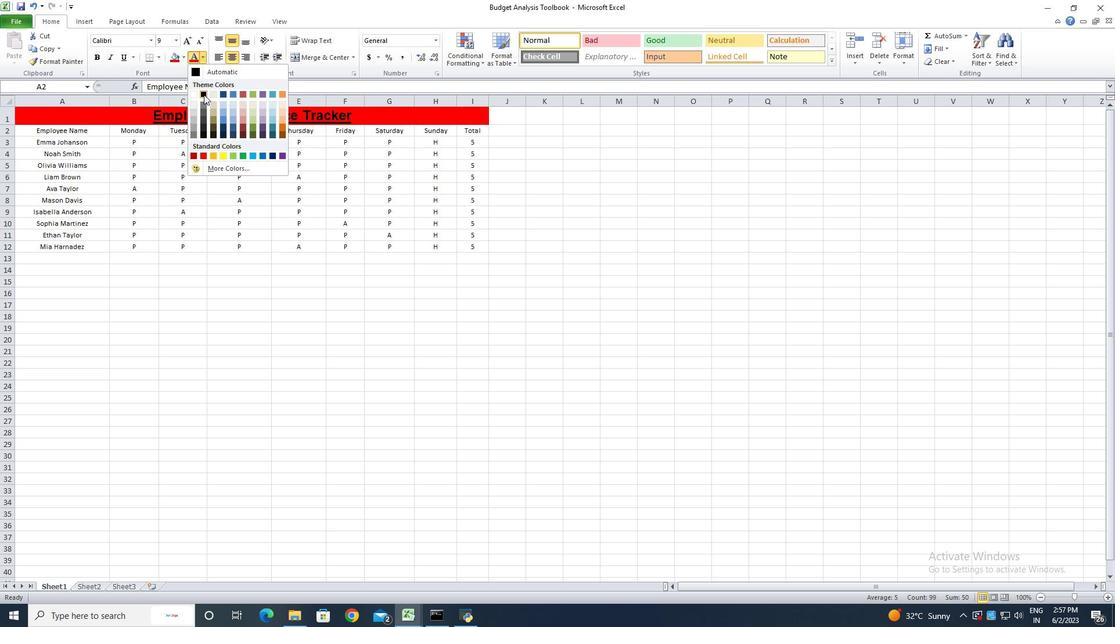 
Action: Mouse moved to (158, 58)
Screenshot: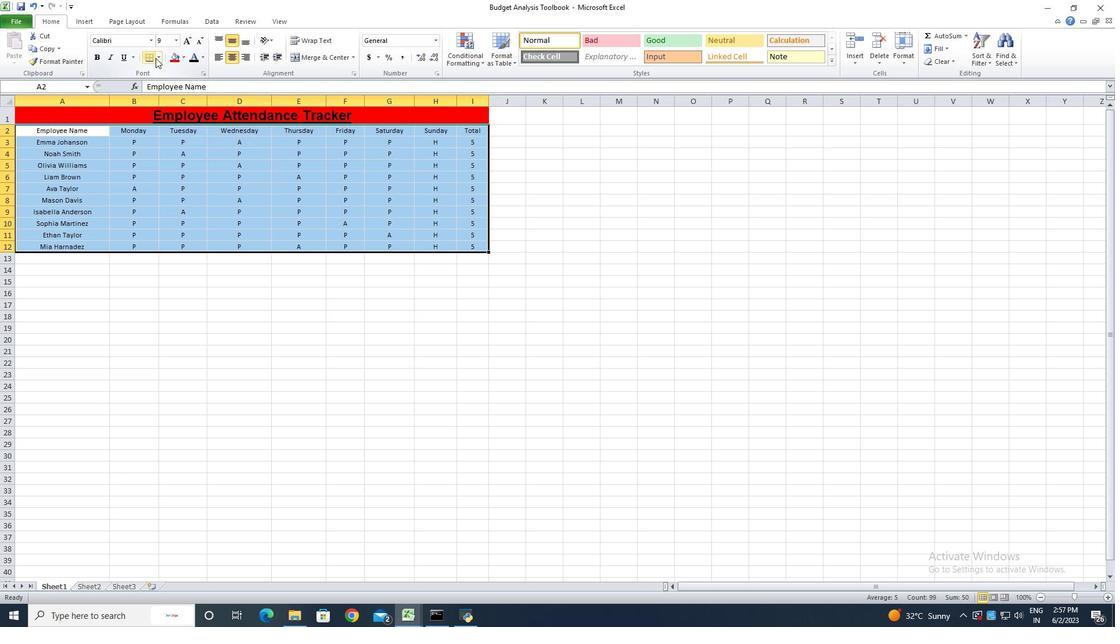 
Action: Mouse pressed left at (158, 58)
Screenshot: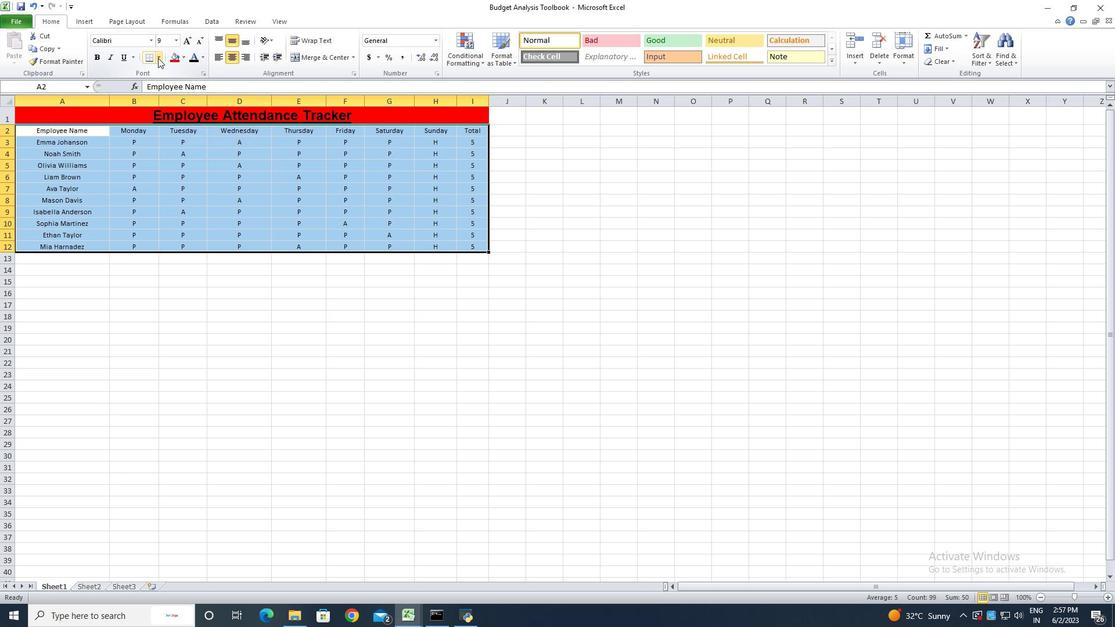 
Action: Mouse moved to (167, 134)
Screenshot: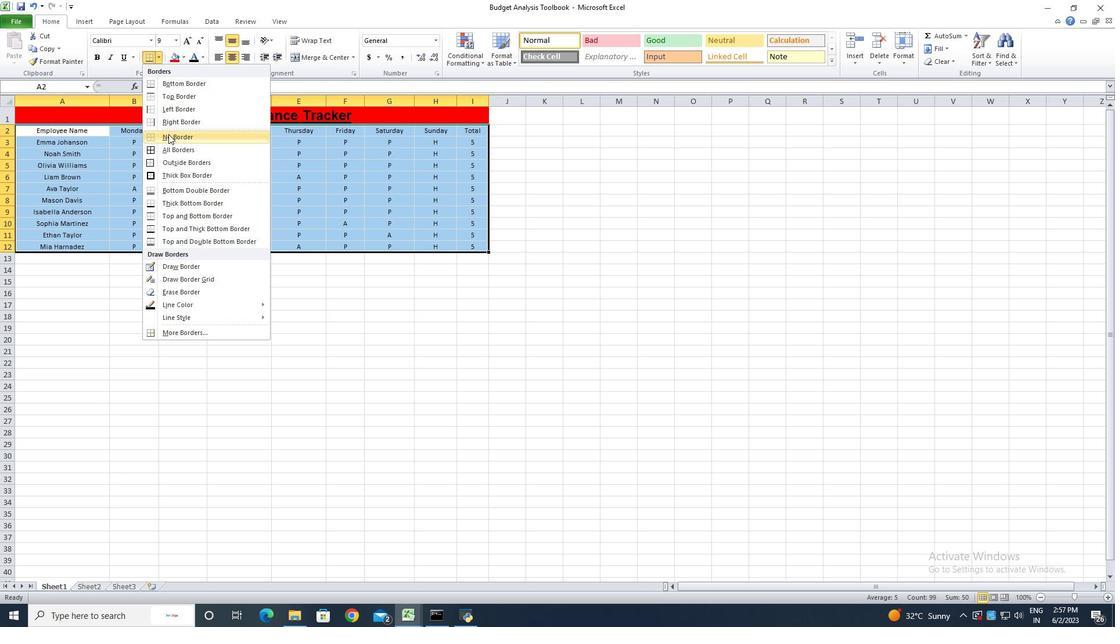 
Action: Mouse pressed left at (167, 134)
Screenshot: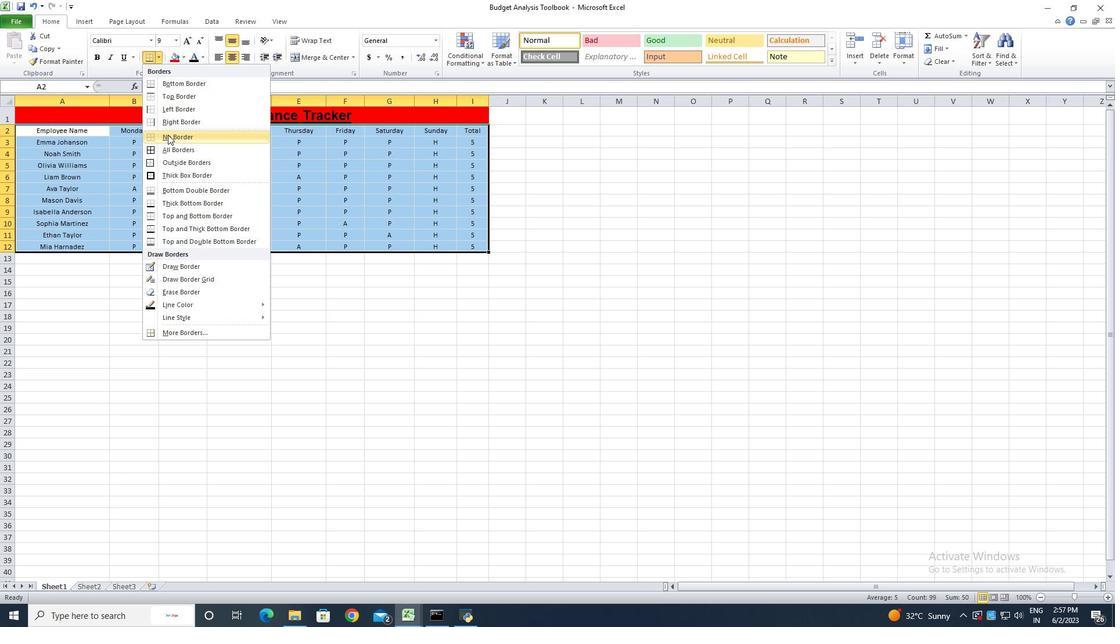 
Action: Mouse moved to (436, 297)
Screenshot: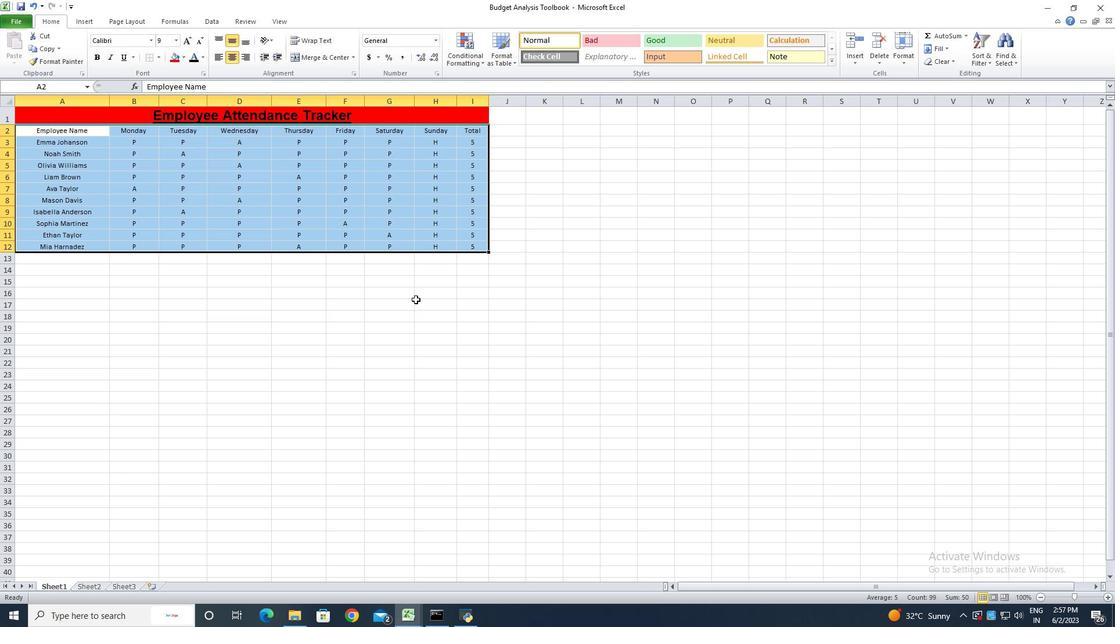 
Action: Mouse pressed left at (436, 297)
Screenshot: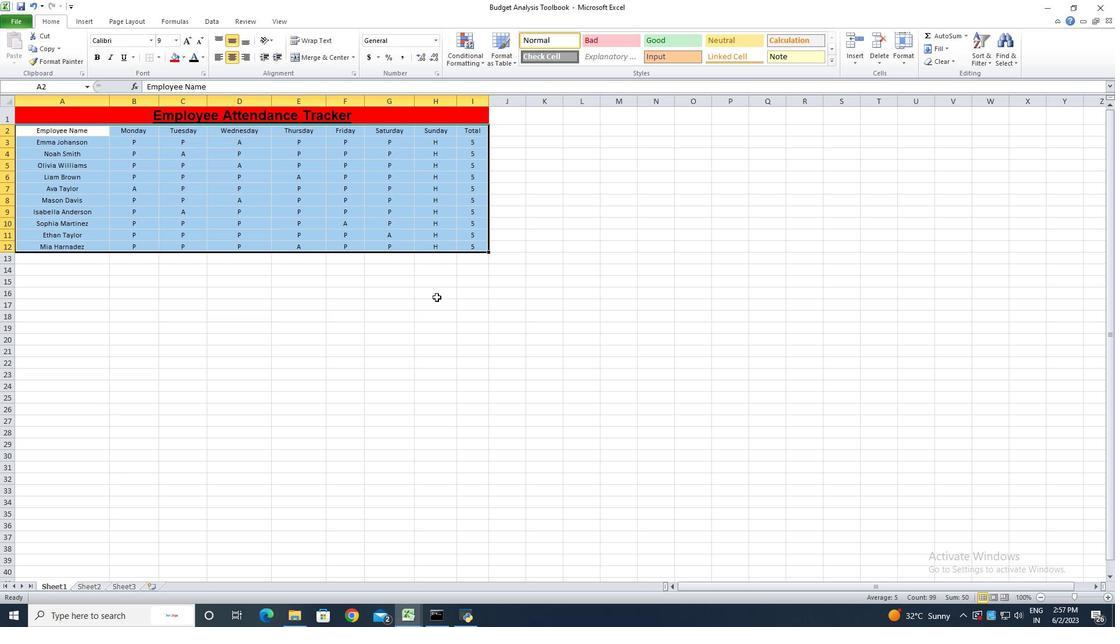 
Action: Key pressed ctrl+S<'\x13'><'\x13'><'\x13'><'\x13'>
Screenshot: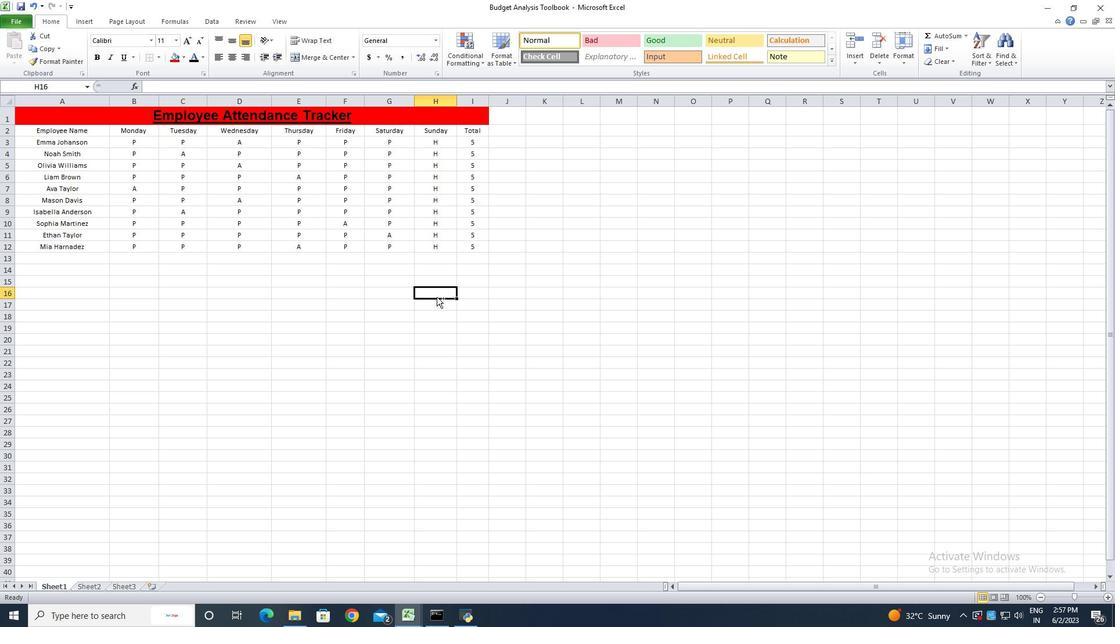 
